 Task: Create a due date automation trigger when advanced on, 2 working days after a card is due add fields without custom field "Resume" set to a number greater or equal to 1 and lower or equal to 10 at 11:00 AM.
Action: Mouse moved to (842, 247)
Screenshot: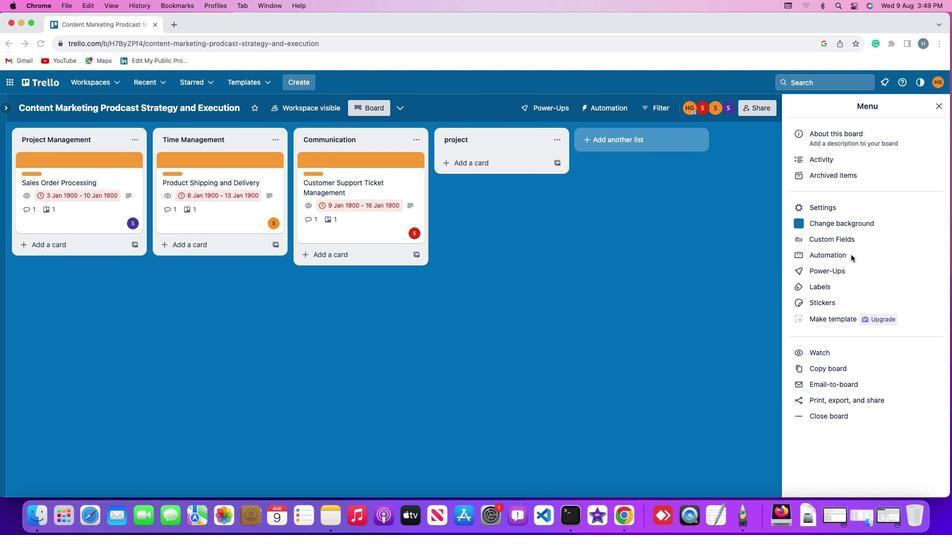 
Action: Mouse pressed left at (842, 247)
Screenshot: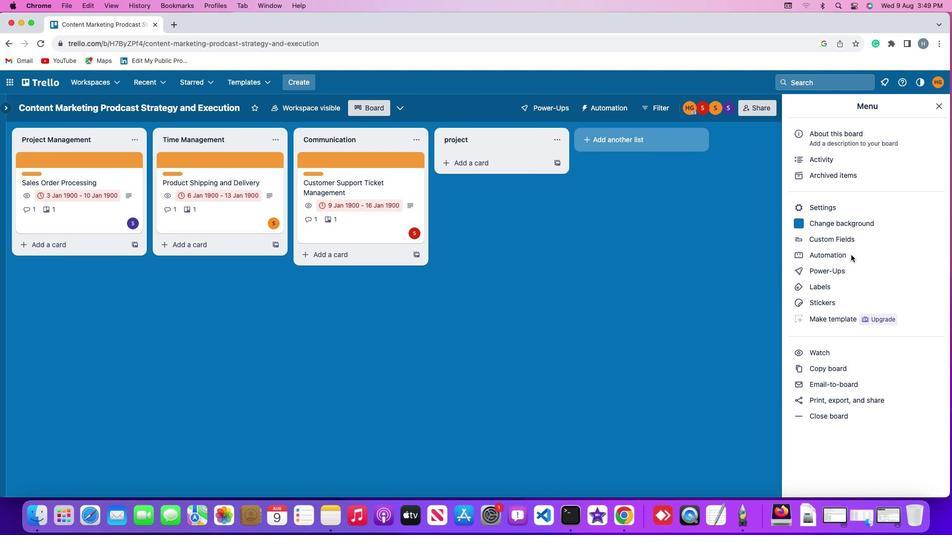 
Action: Mouse pressed left at (842, 247)
Screenshot: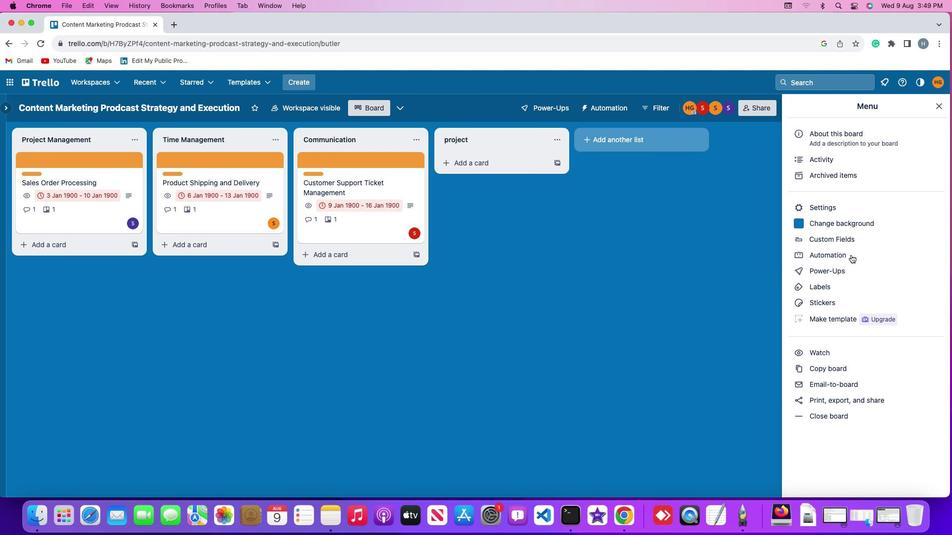 
Action: Mouse moved to (56, 227)
Screenshot: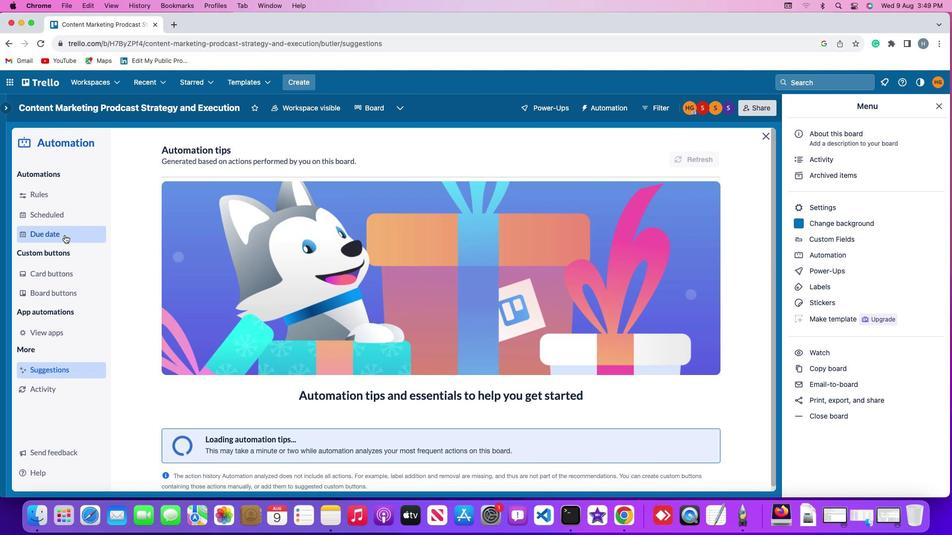 
Action: Mouse pressed left at (56, 227)
Screenshot: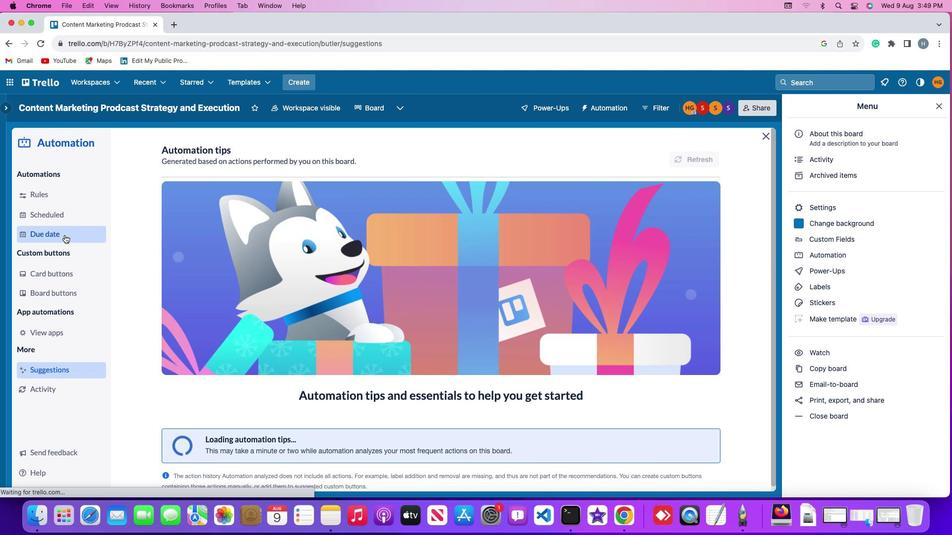 
Action: Mouse moved to (667, 145)
Screenshot: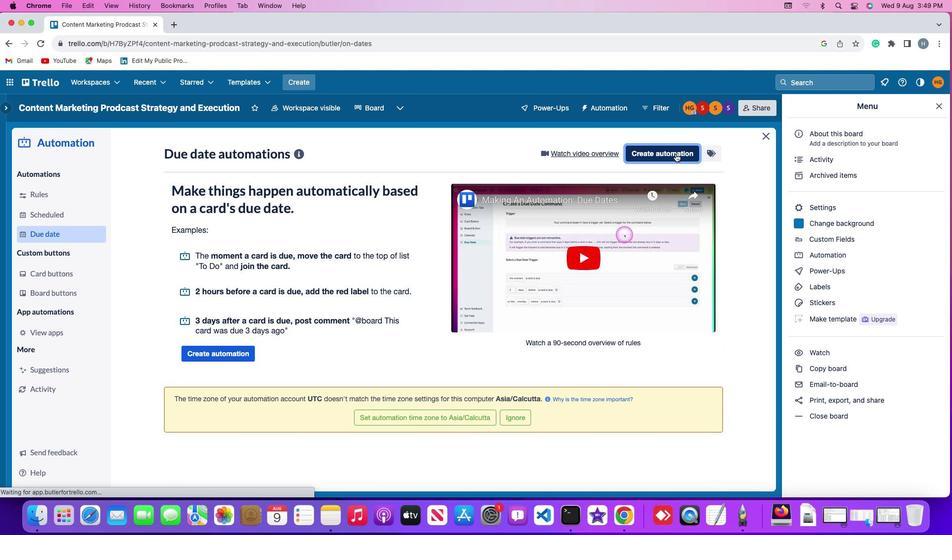 
Action: Mouse pressed left at (667, 145)
Screenshot: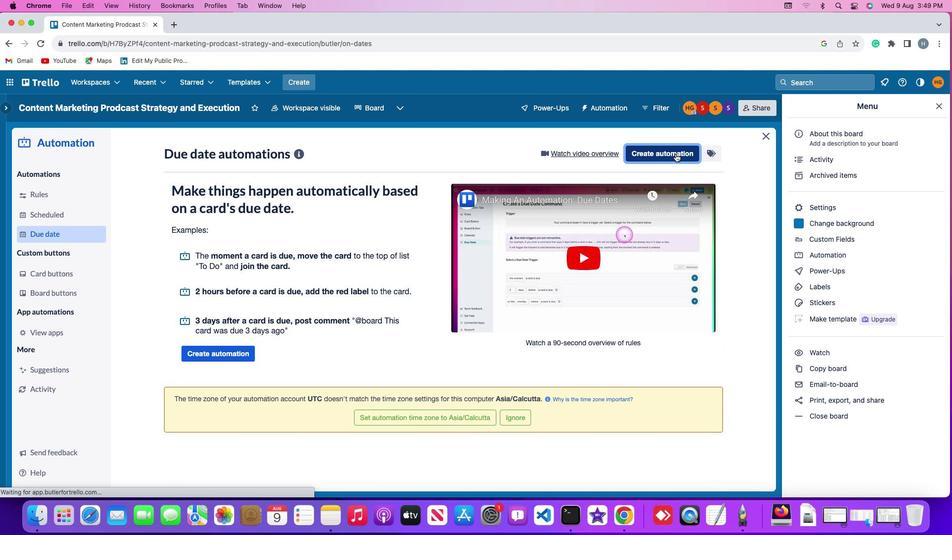 
Action: Mouse moved to (170, 241)
Screenshot: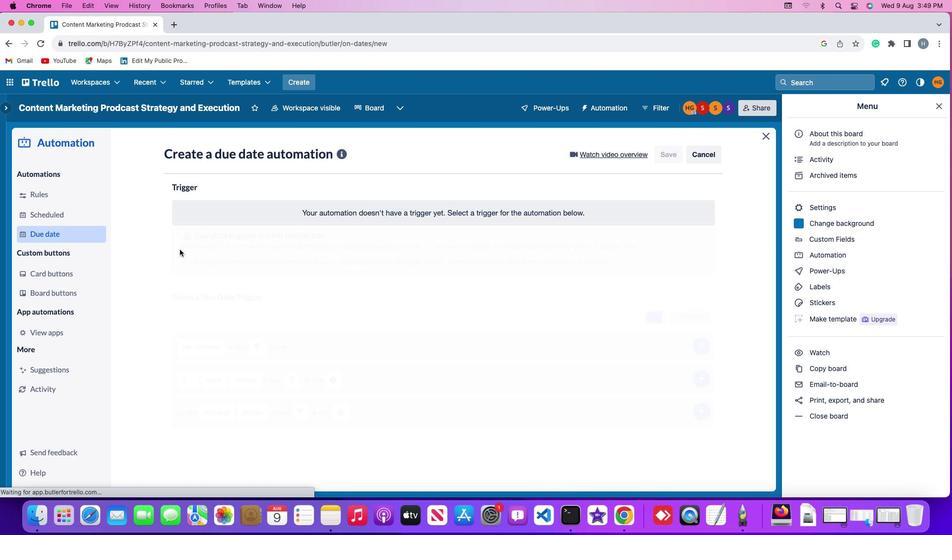 
Action: Mouse pressed left at (170, 241)
Screenshot: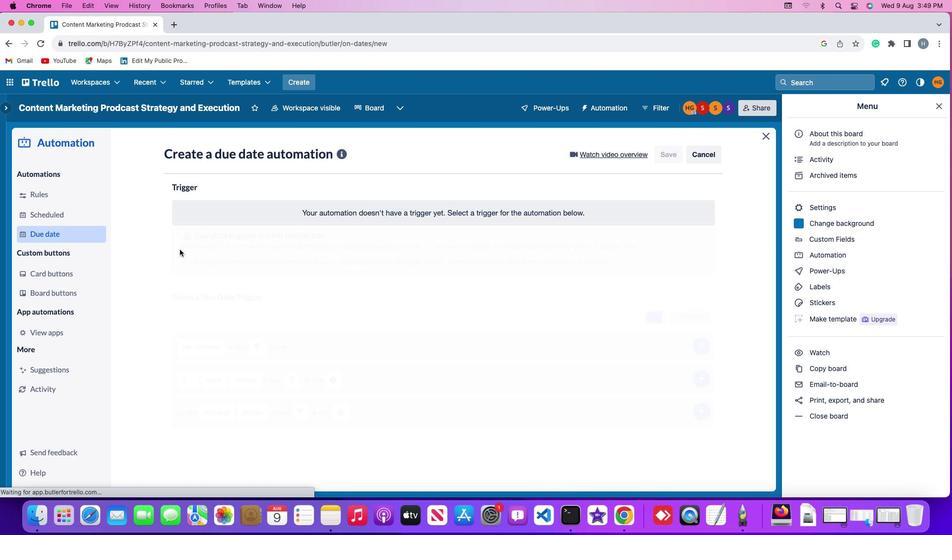 
Action: Mouse moved to (181, 389)
Screenshot: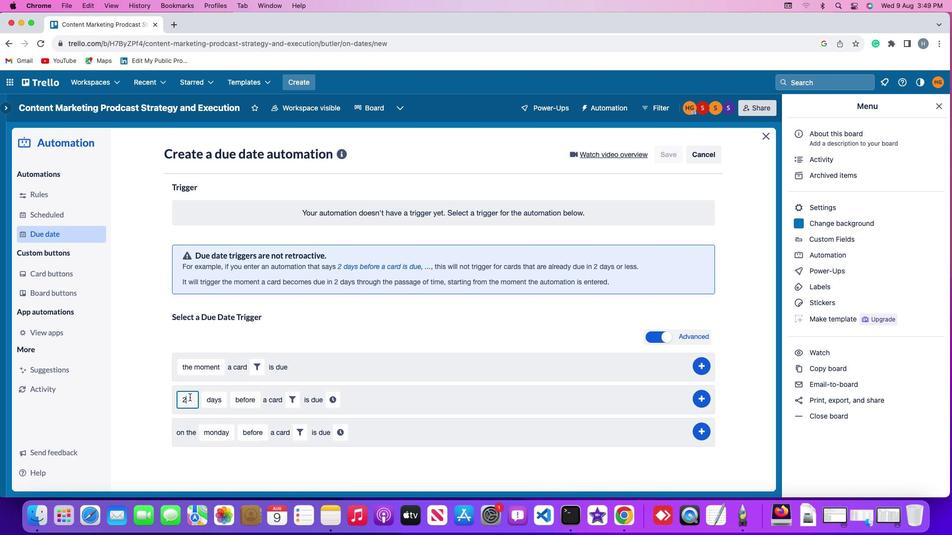 
Action: Mouse pressed left at (181, 389)
Screenshot: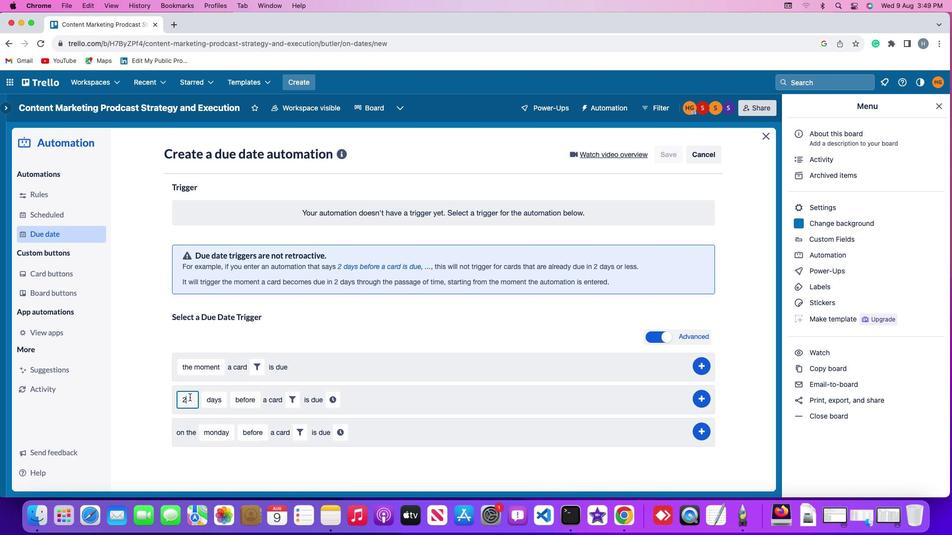 
Action: Key pressed Key.backspace
Screenshot: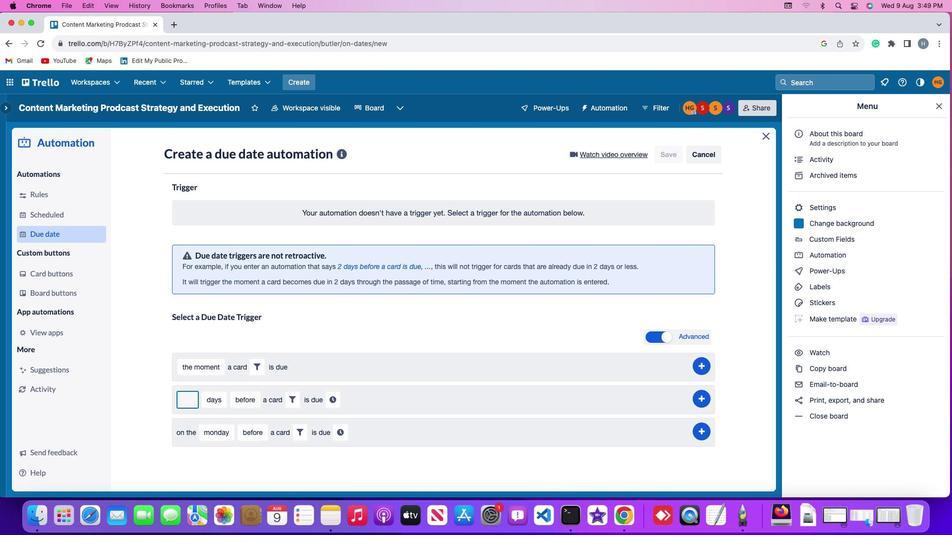 
Action: Mouse moved to (181, 389)
Screenshot: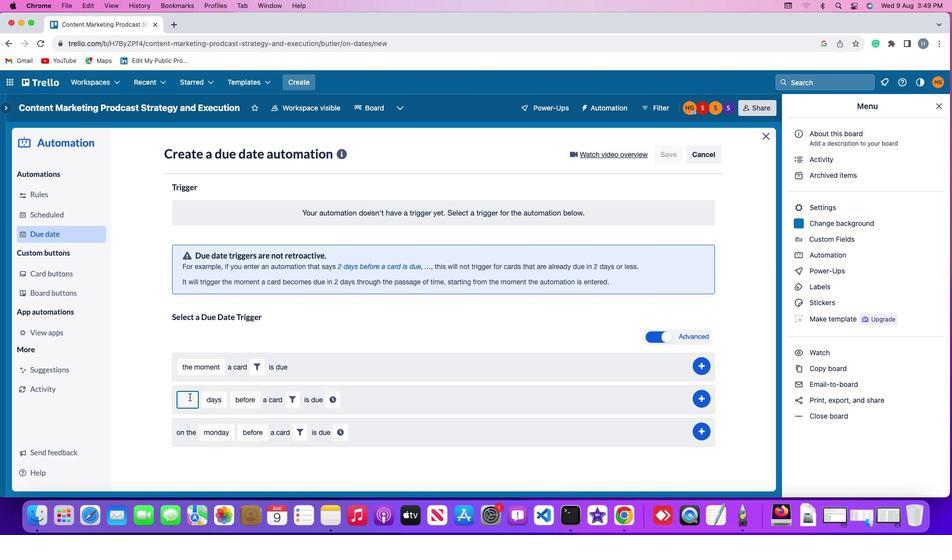 
Action: Key pressed '2'
Screenshot: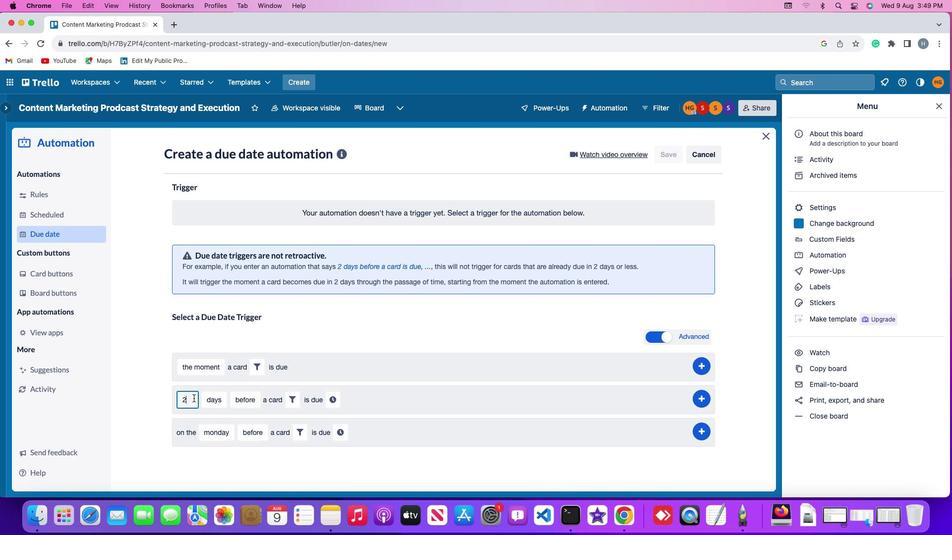 
Action: Mouse moved to (208, 390)
Screenshot: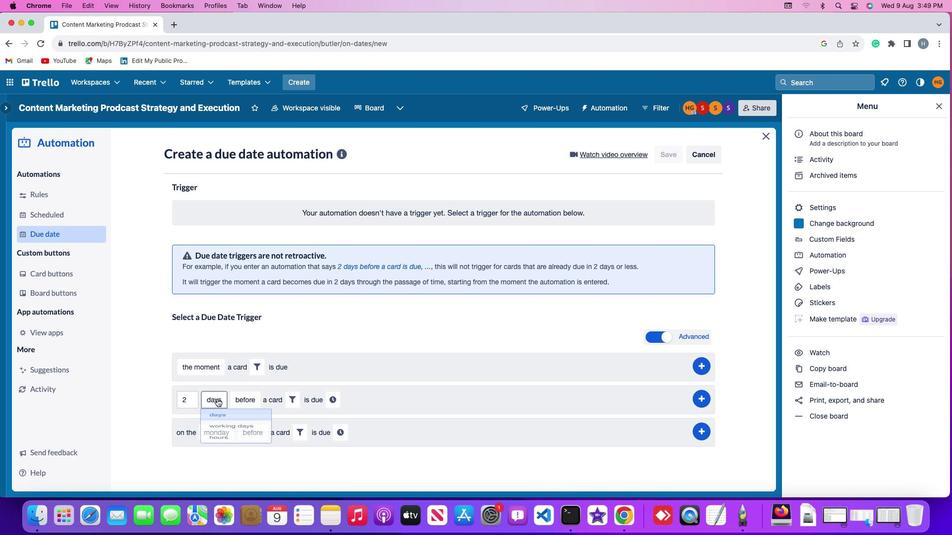 
Action: Mouse pressed left at (208, 390)
Screenshot: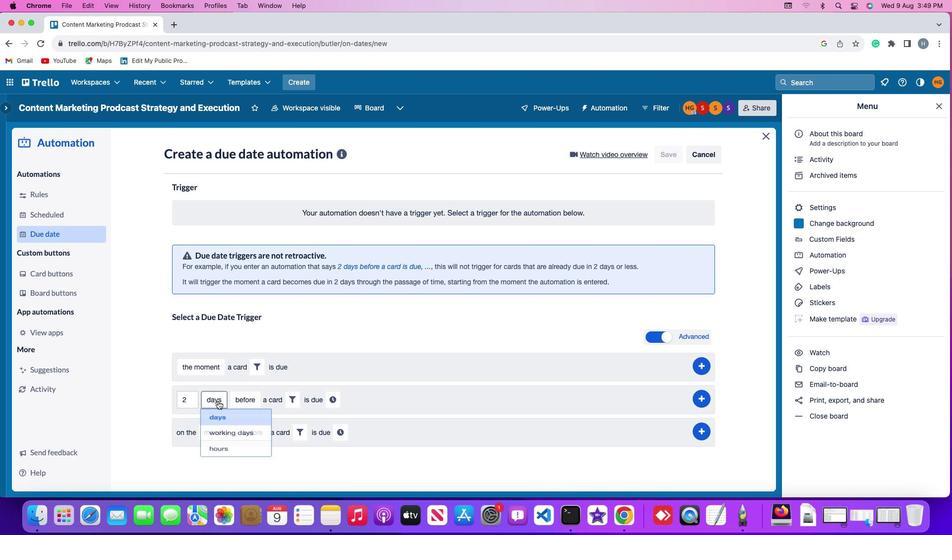
Action: Mouse moved to (220, 427)
Screenshot: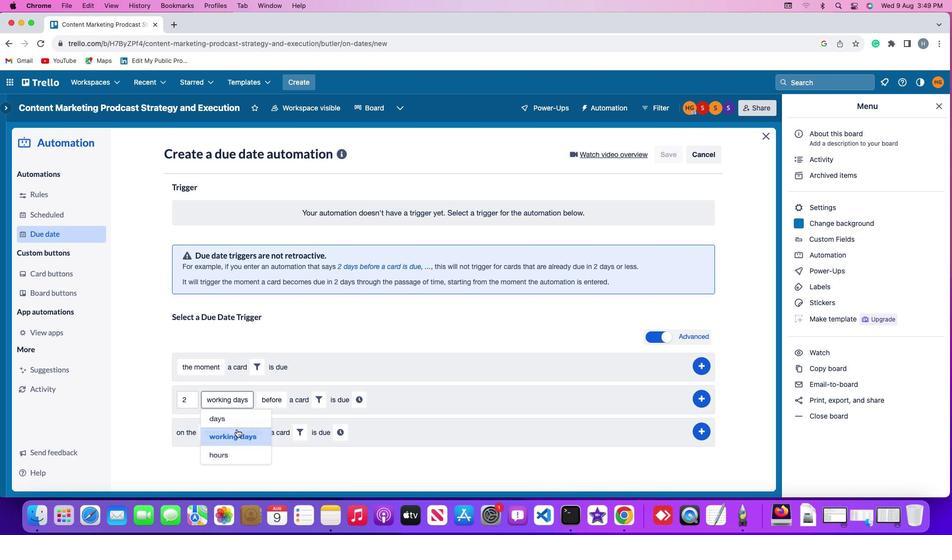 
Action: Mouse pressed left at (220, 427)
Screenshot: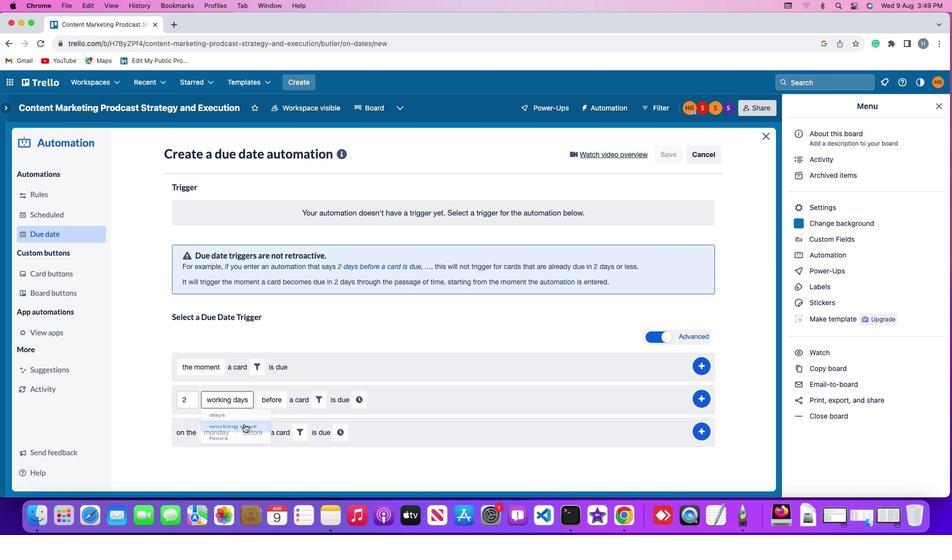 
Action: Mouse moved to (264, 393)
Screenshot: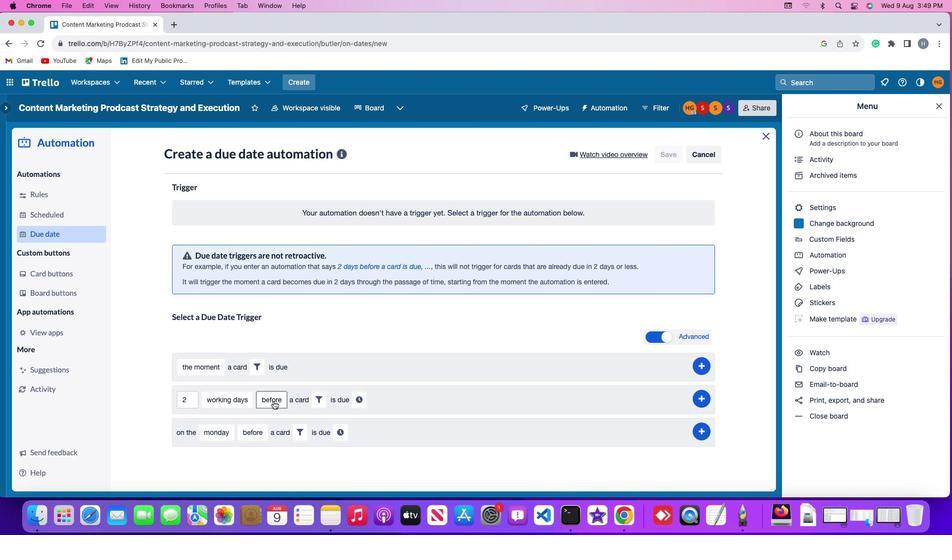 
Action: Mouse pressed left at (264, 393)
Screenshot: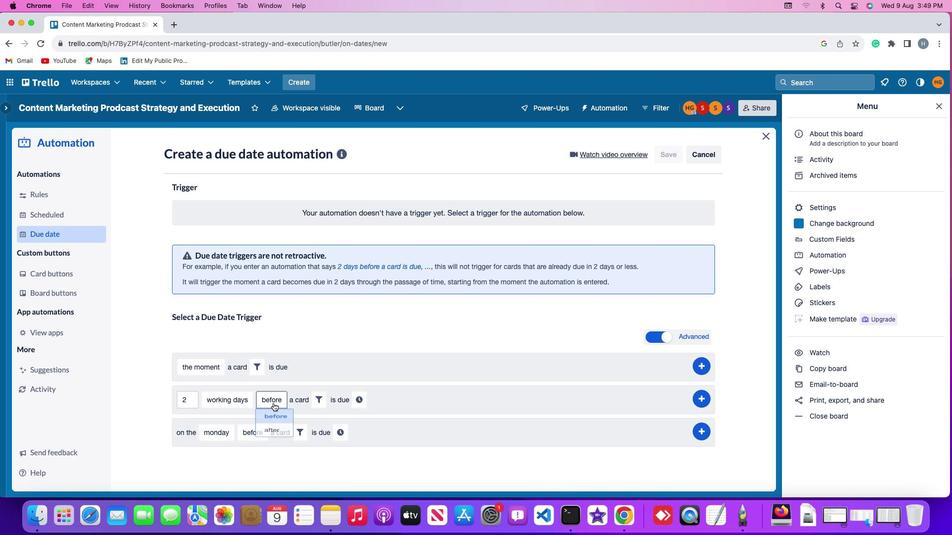 
Action: Mouse moved to (268, 429)
Screenshot: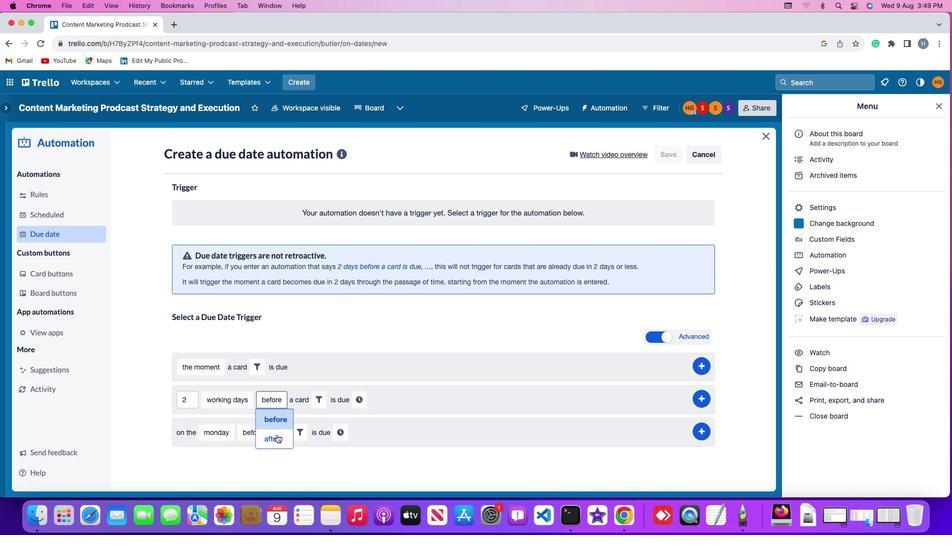 
Action: Mouse pressed left at (268, 429)
Screenshot: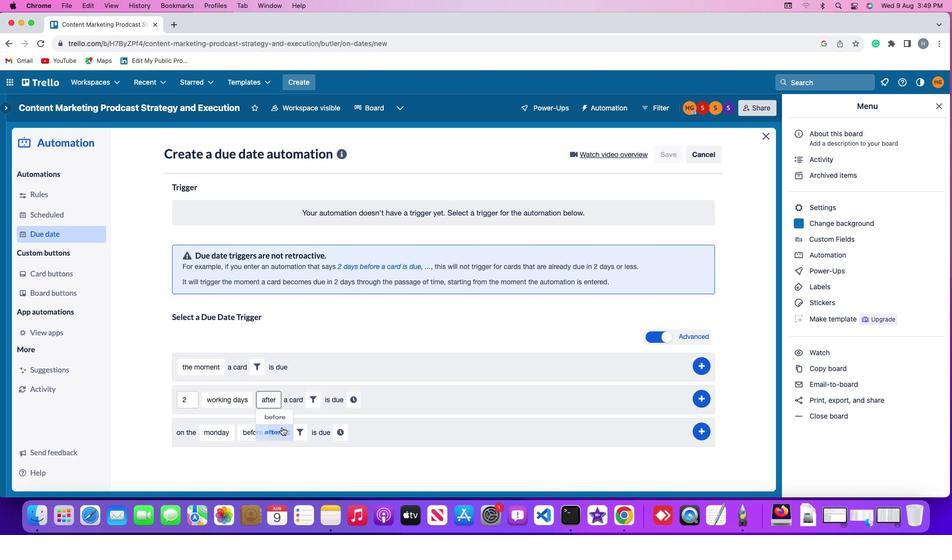 
Action: Mouse moved to (300, 395)
Screenshot: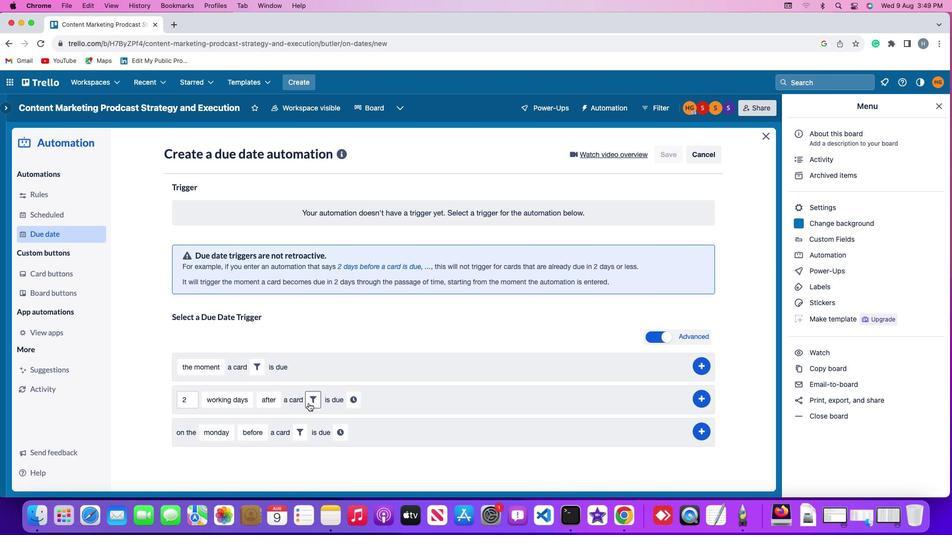 
Action: Mouse pressed left at (300, 395)
Screenshot: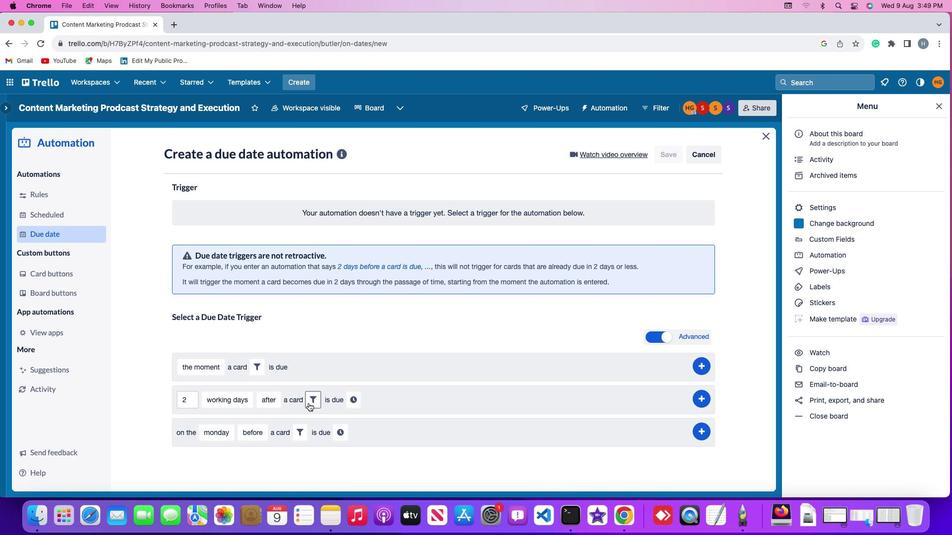 
Action: Mouse moved to (467, 422)
Screenshot: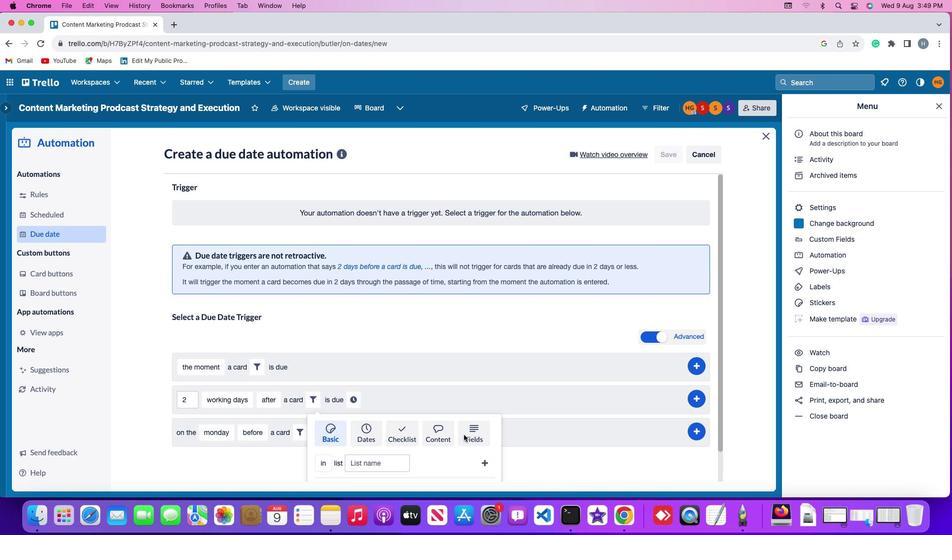 
Action: Mouse pressed left at (467, 422)
Screenshot: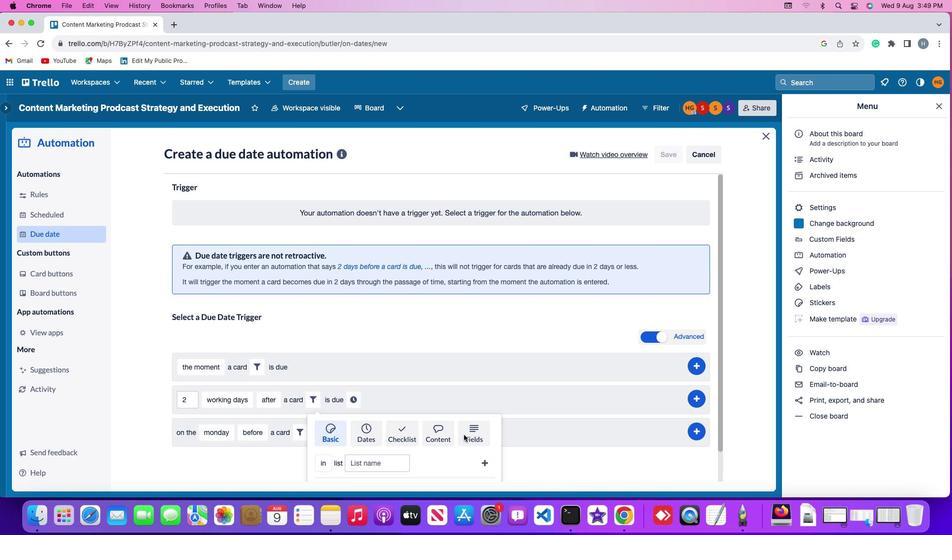 
Action: Mouse moved to (260, 446)
Screenshot: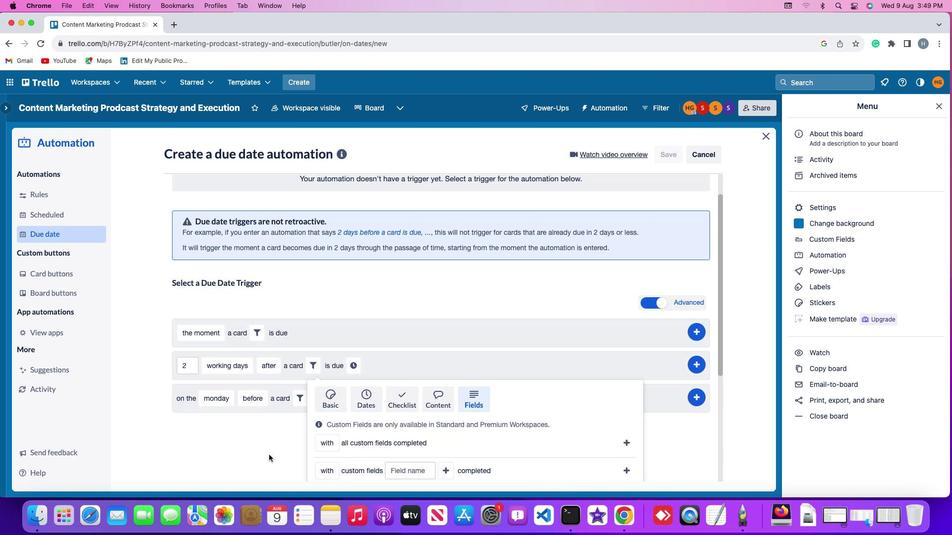 
Action: Mouse scrolled (260, 446) with delta (-7, -8)
Screenshot: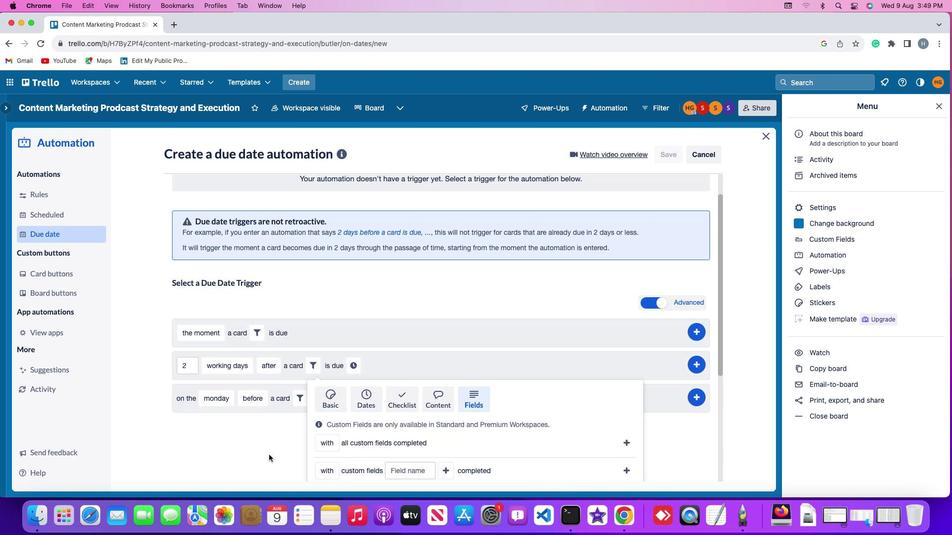 
Action: Mouse scrolled (260, 446) with delta (-7, -8)
Screenshot: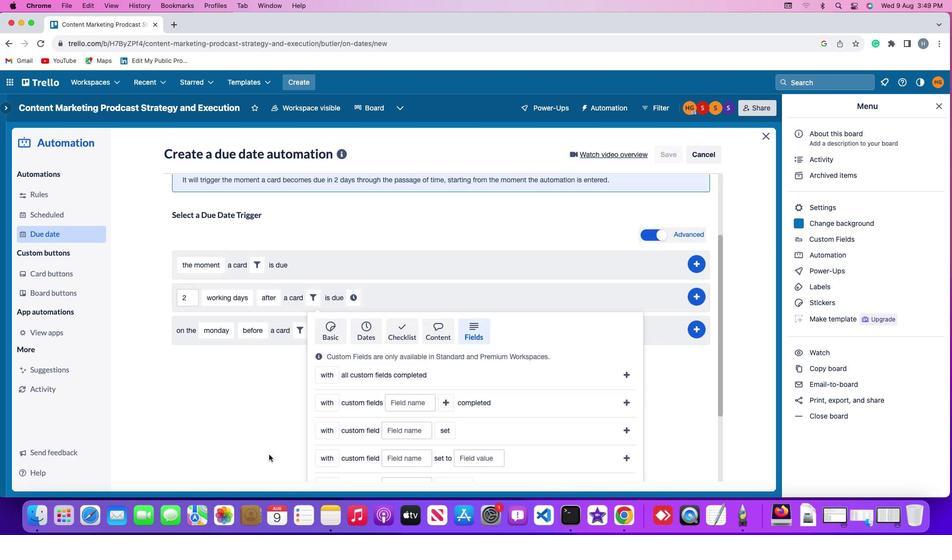 
Action: Mouse moved to (260, 446)
Screenshot: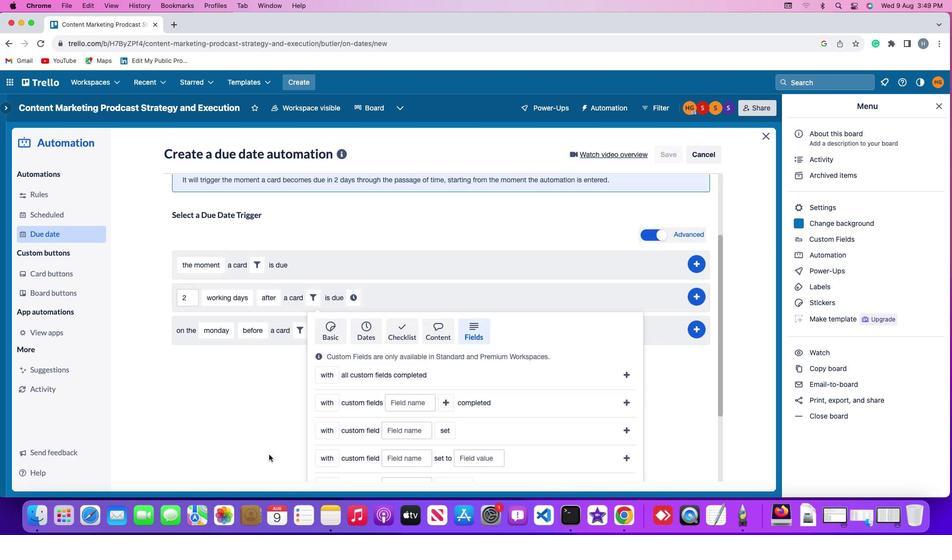 
Action: Mouse scrolled (260, 446) with delta (-7, -9)
Screenshot: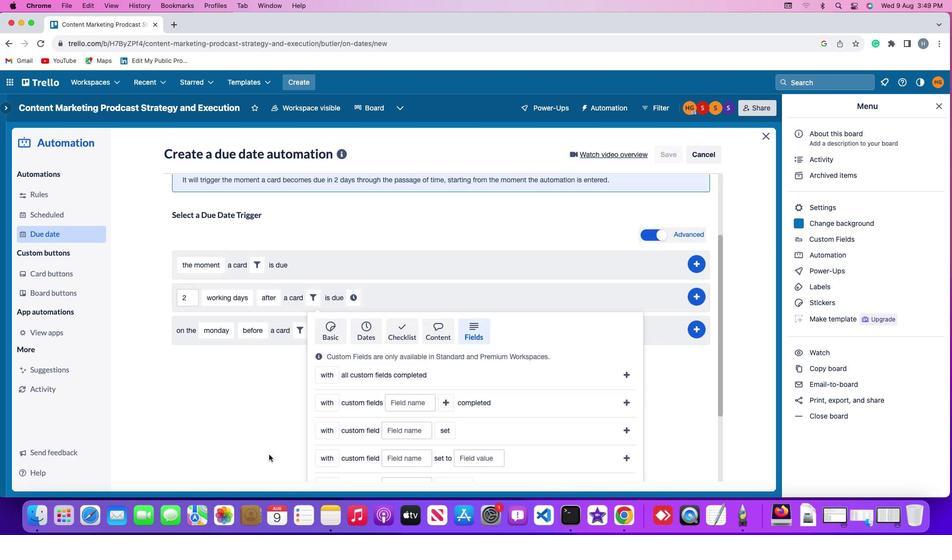 
Action: Mouse scrolled (260, 446) with delta (-7, -10)
Screenshot: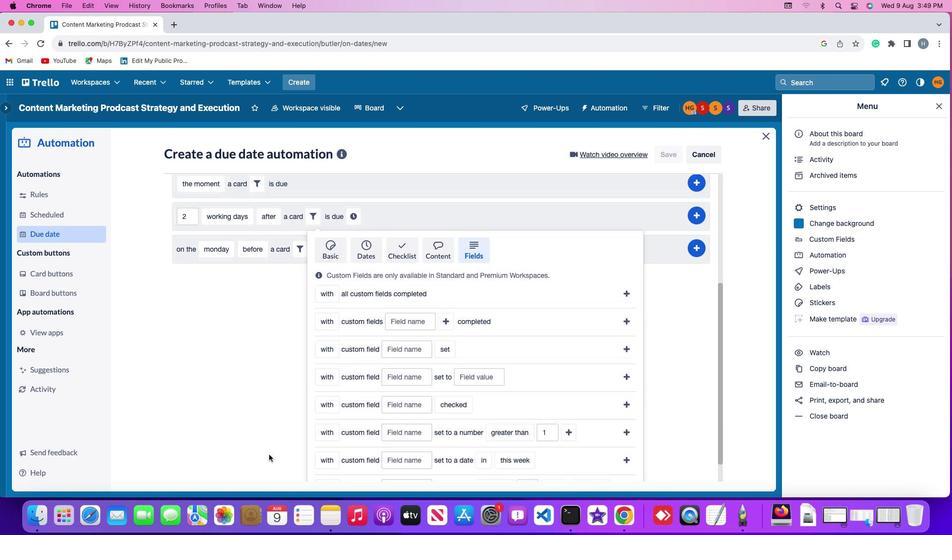 
Action: Mouse scrolled (260, 446) with delta (-7, -8)
Screenshot: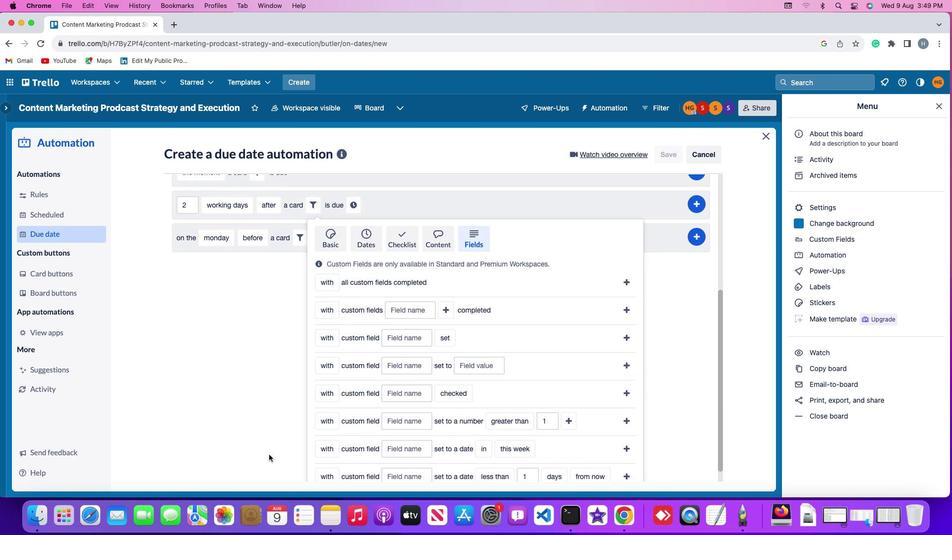 
Action: Mouse scrolled (260, 446) with delta (-7, -8)
Screenshot: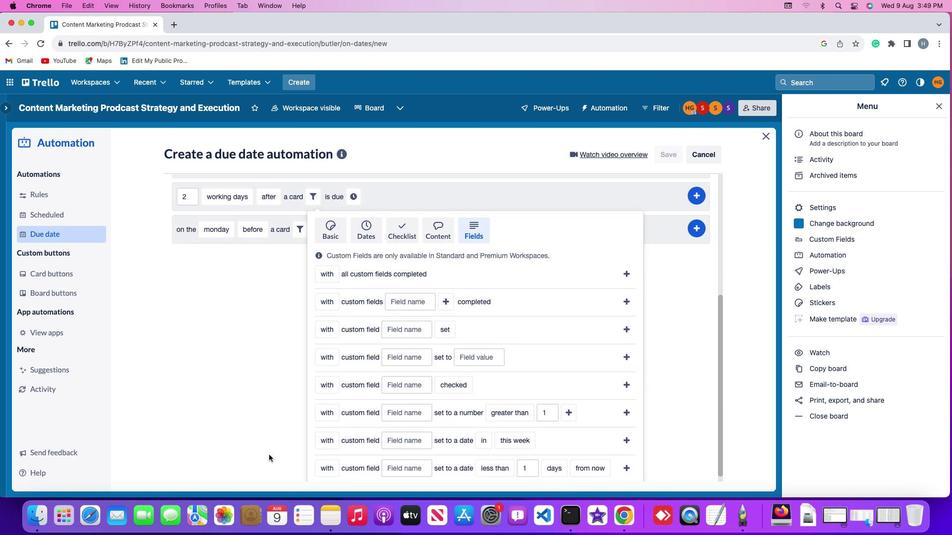 
Action: Mouse scrolled (260, 446) with delta (-7, -9)
Screenshot: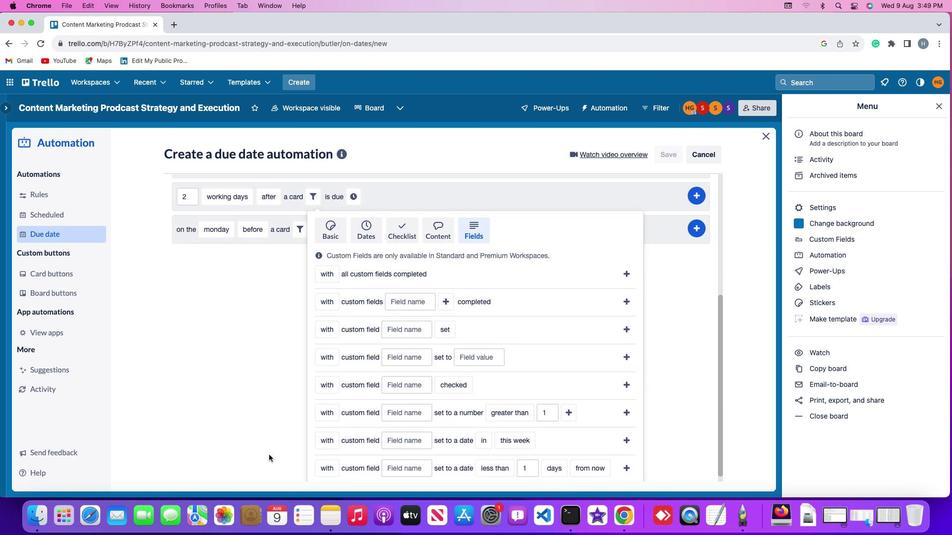 
Action: Mouse scrolled (260, 446) with delta (-7, -9)
Screenshot: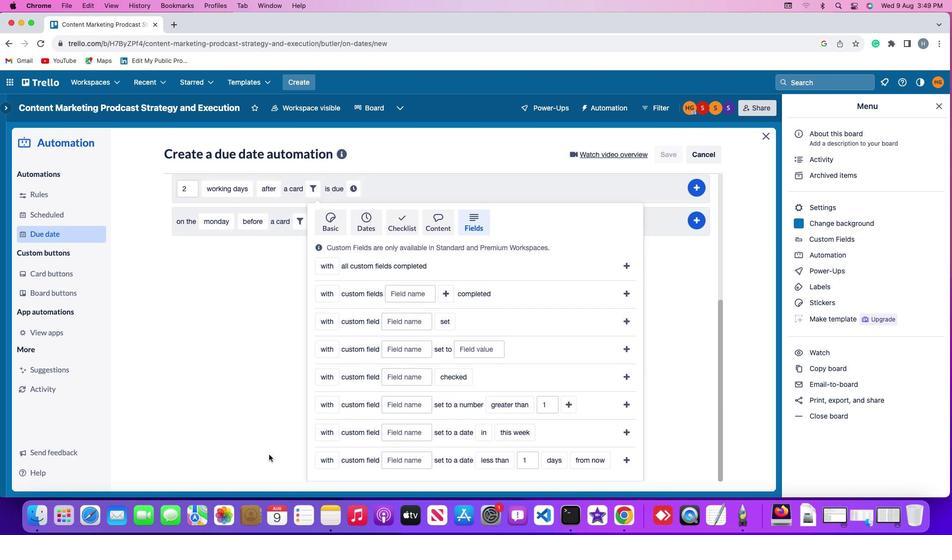 
Action: Mouse moved to (308, 400)
Screenshot: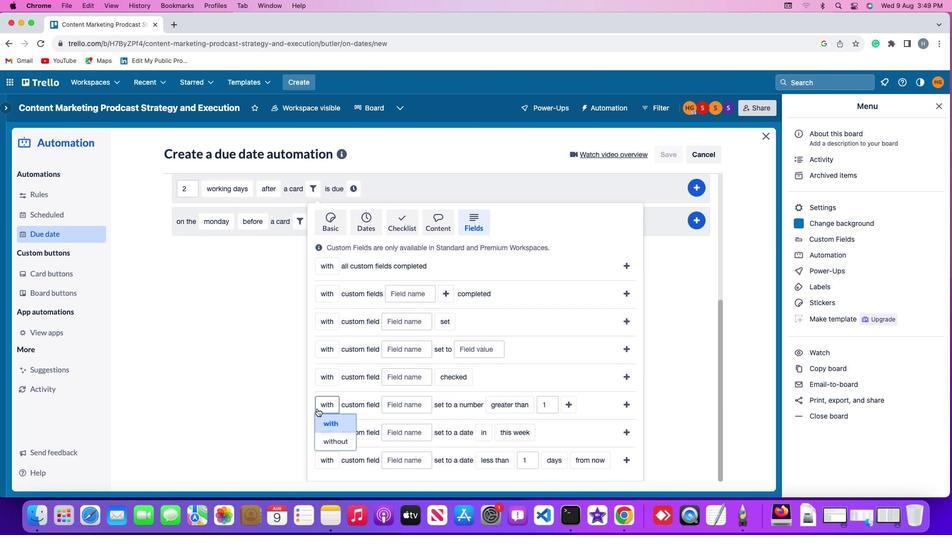 
Action: Mouse pressed left at (308, 400)
Screenshot: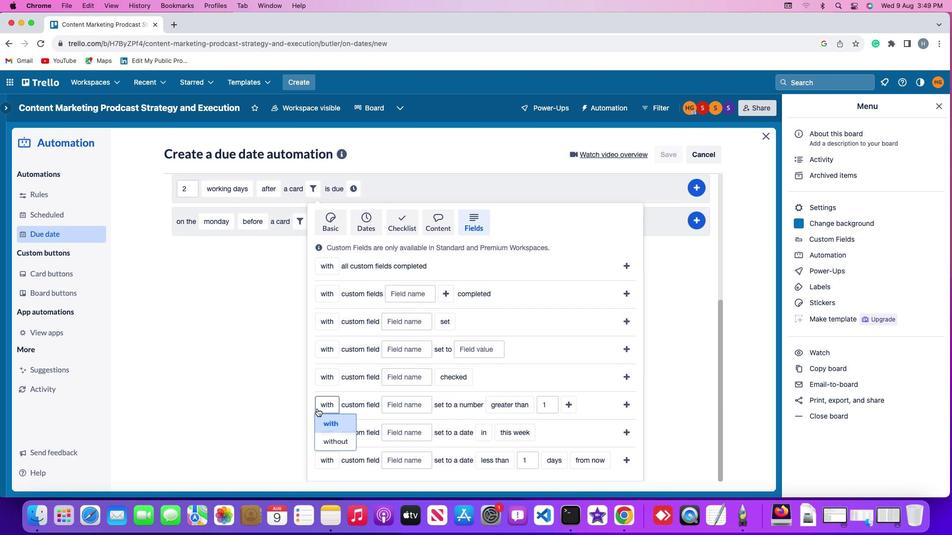 
Action: Mouse moved to (319, 434)
Screenshot: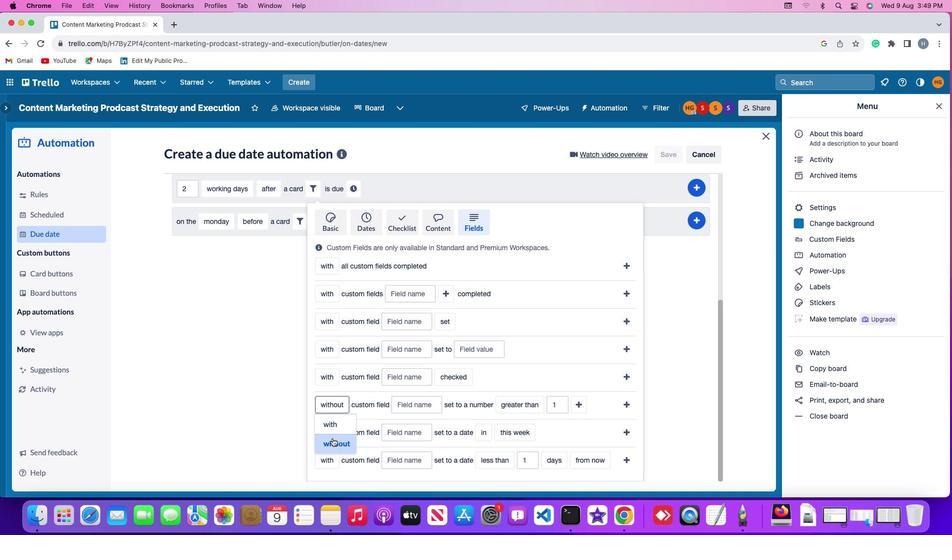 
Action: Mouse pressed left at (319, 434)
Screenshot: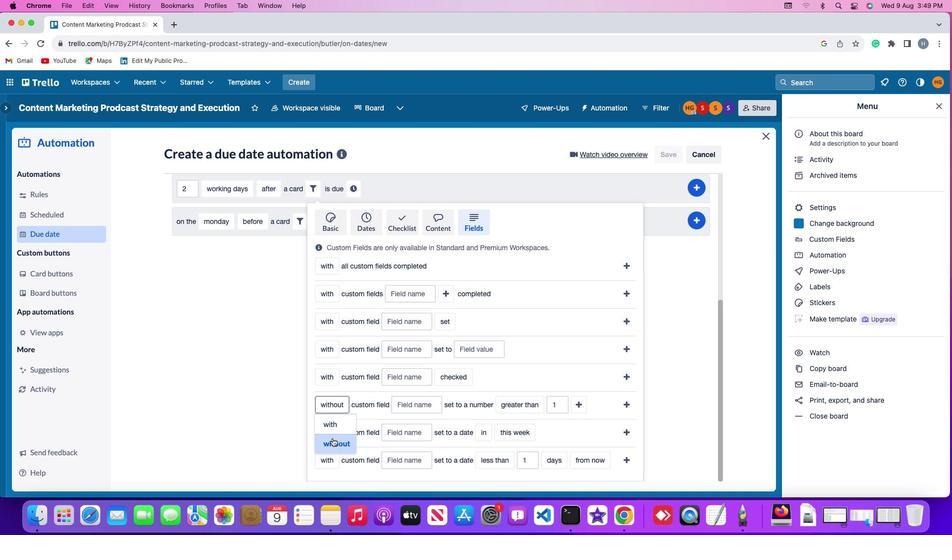 
Action: Mouse moved to (400, 400)
Screenshot: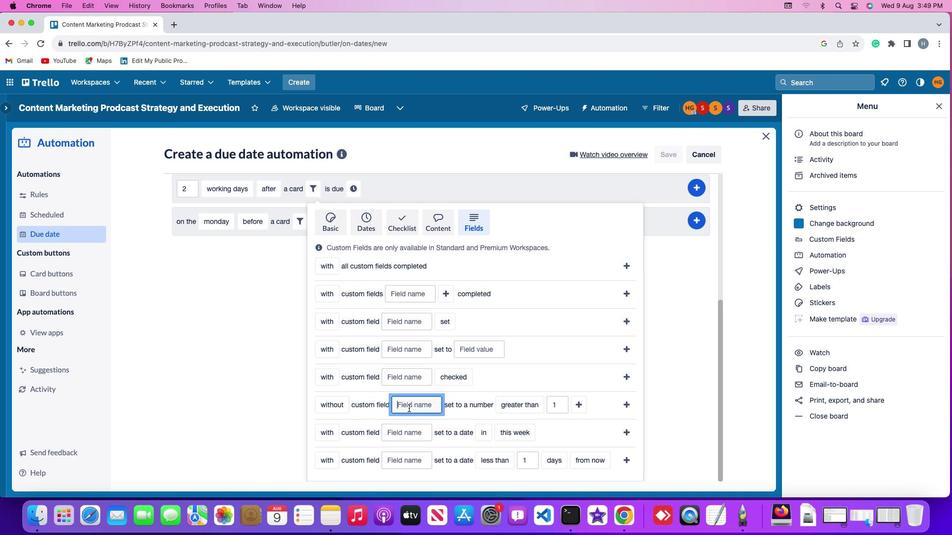 
Action: Mouse pressed left at (400, 400)
Screenshot: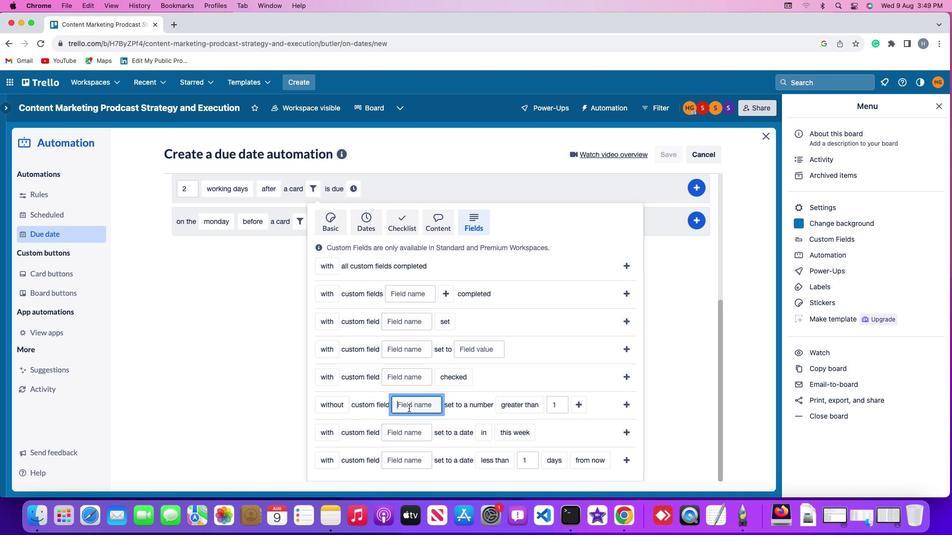 
Action: Mouse moved to (400, 399)
Screenshot: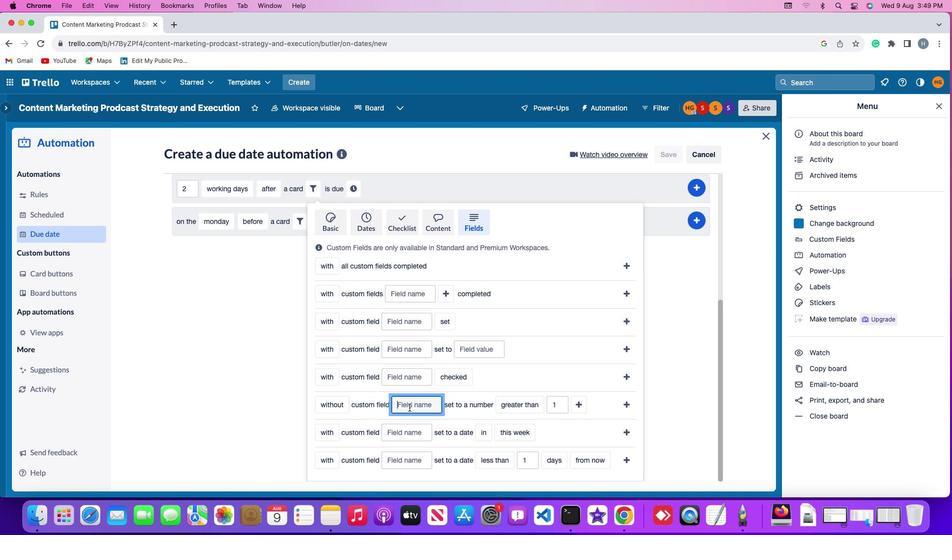 
Action: Key pressed Key.shift'R''e''s''u''m''e'
Screenshot: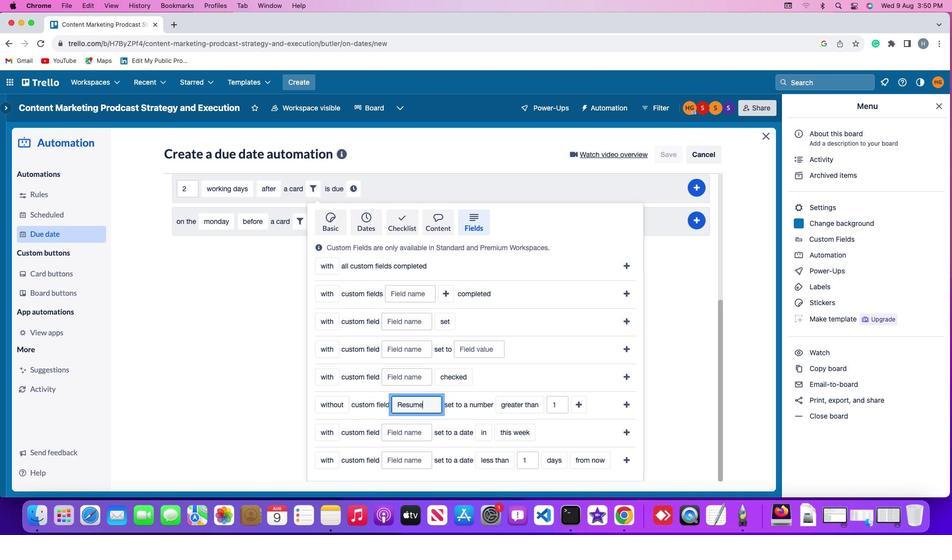 
Action: Mouse moved to (510, 396)
Screenshot: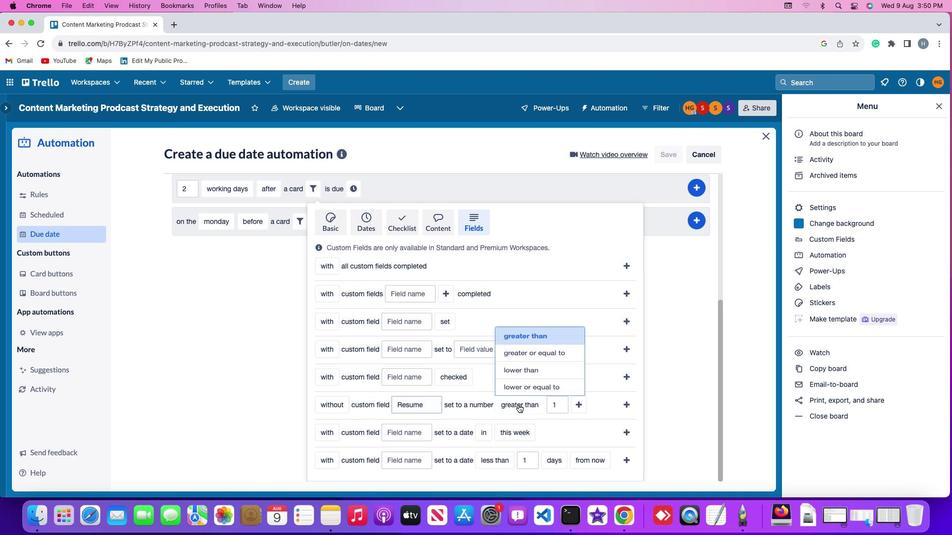 
Action: Mouse pressed left at (510, 396)
Screenshot: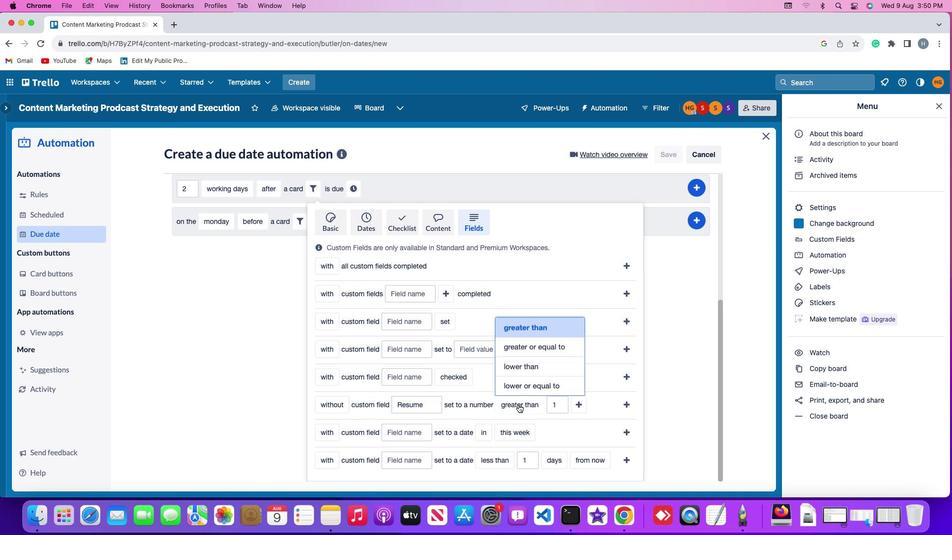 
Action: Mouse moved to (522, 338)
Screenshot: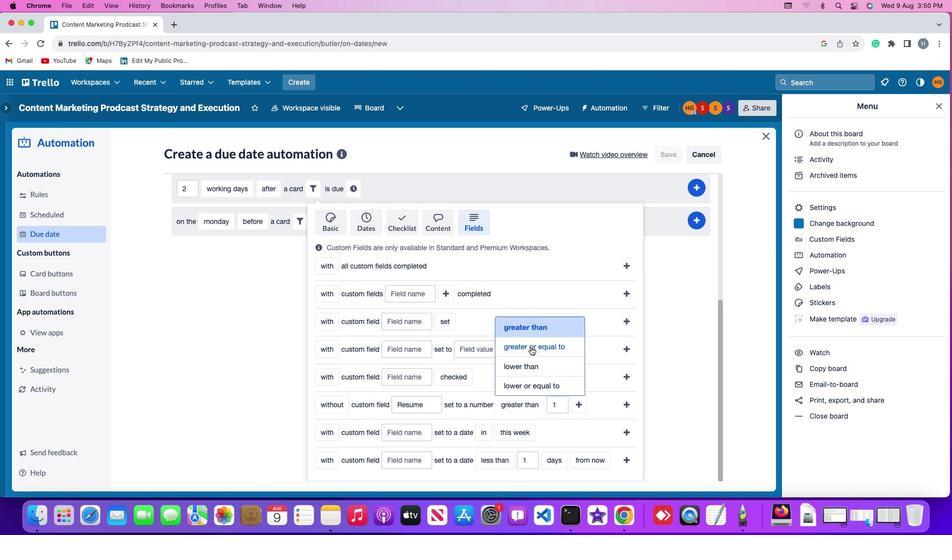 
Action: Mouse pressed left at (522, 338)
Screenshot: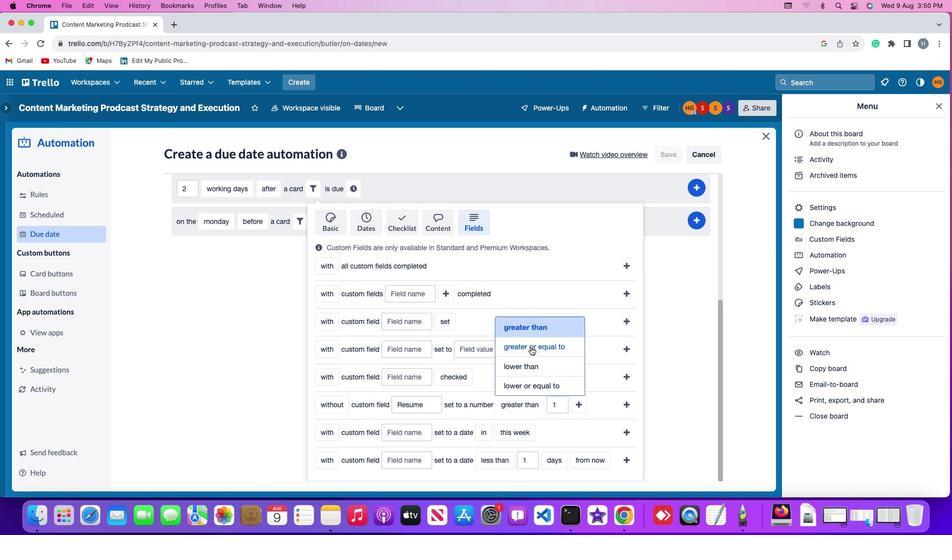 
Action: Mouse moved to (569, 397)
Screenshot: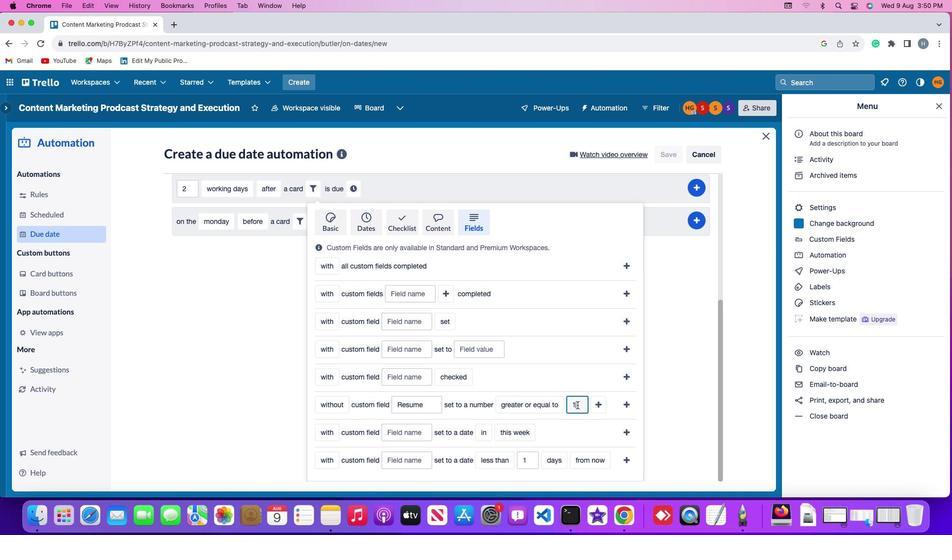 
Action: Mouse pressed left at (569, 397)
Screenshot: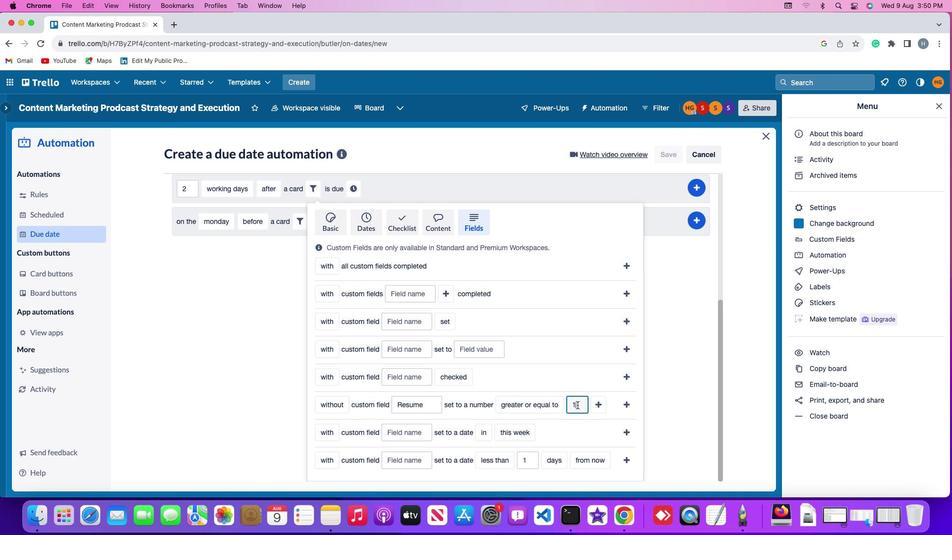 
Action: Key pressed Key.backspace
Screenshot: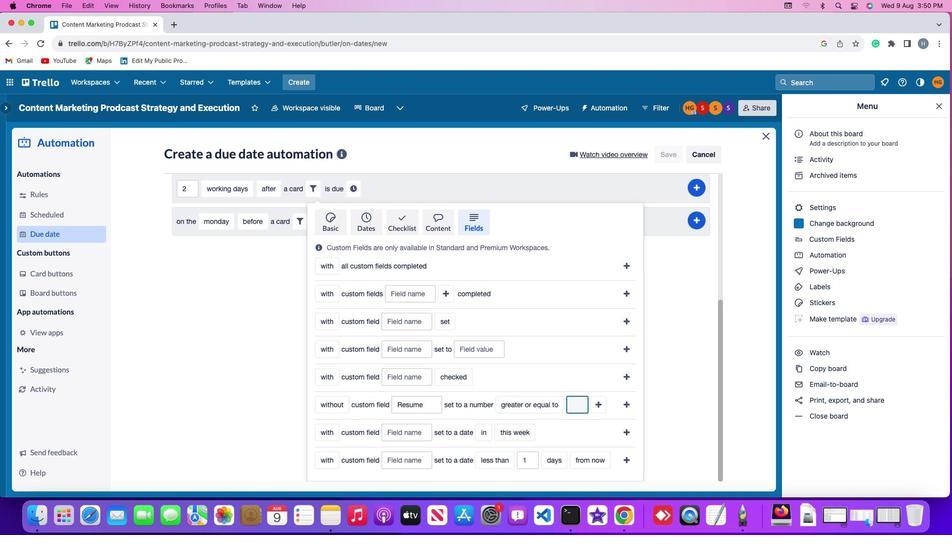 
Action: Mouse moved to (569, 397)
Screenshot: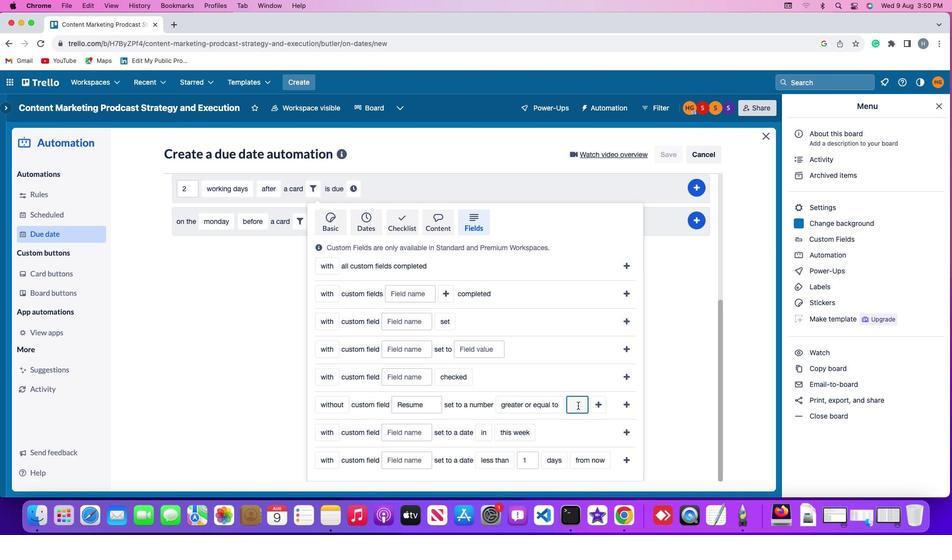 
Action: Key pressed '1'
Screenshot: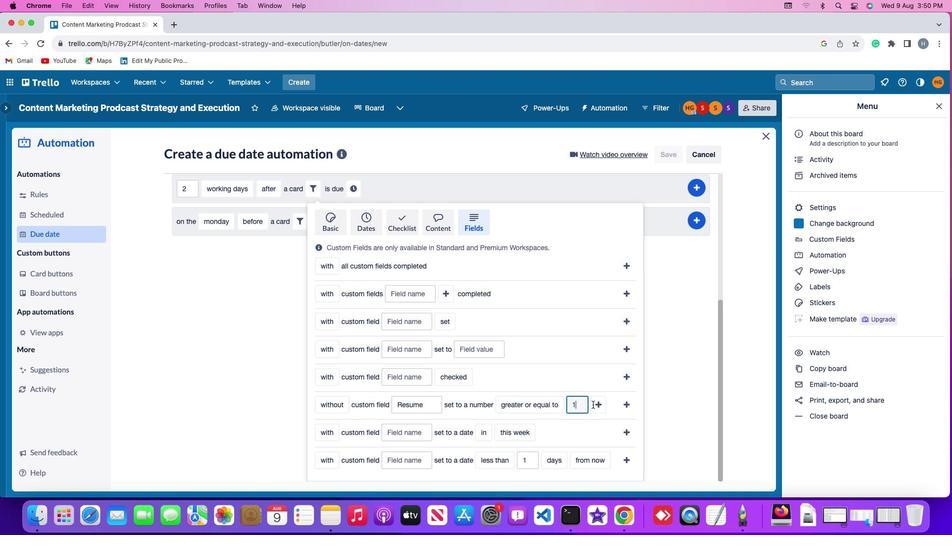 
Action: Mouse moved to (591, 396)
Screenshot: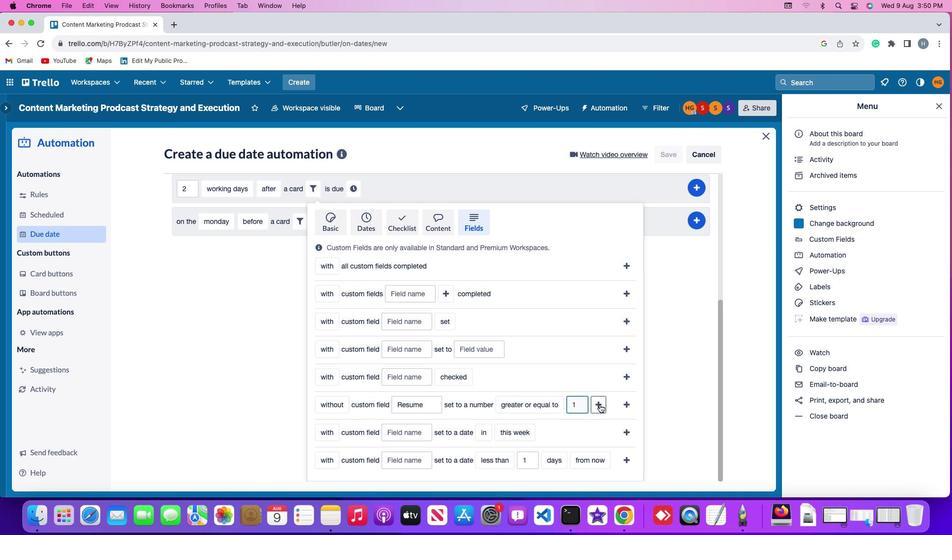 
Action: Mouse pressed left at (591, 396)
Screenshot: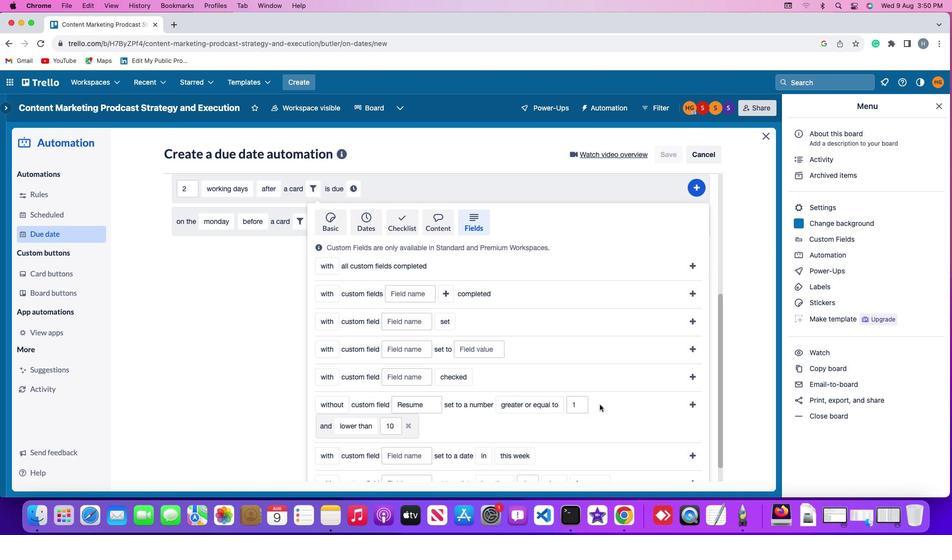 
Action: Mouse moved to (351, 415)
Screenshot: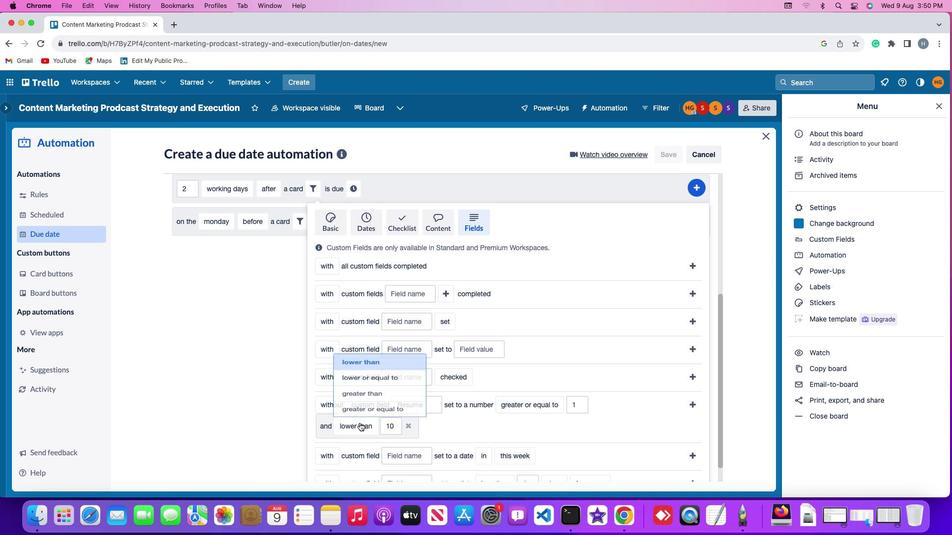 
Action: Mouse pressed left at (351, 415)
Screenshot: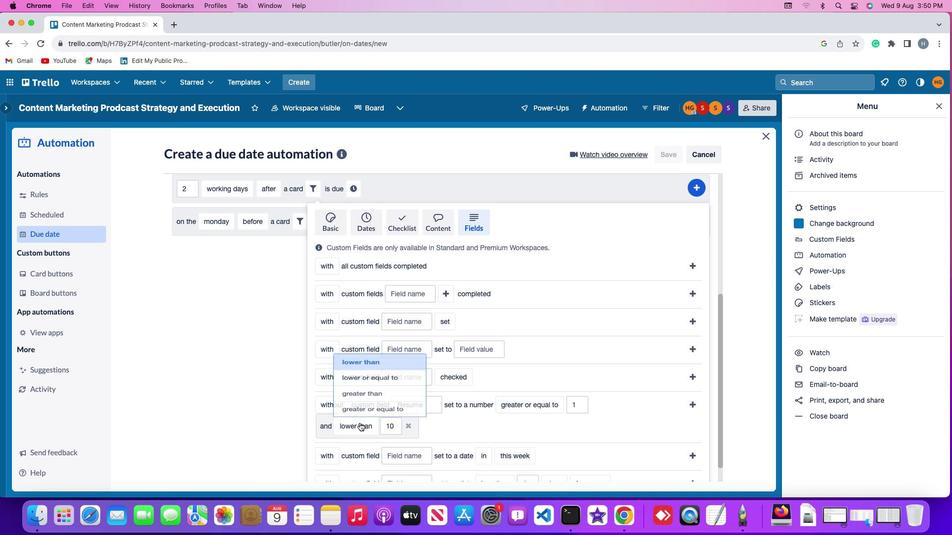 
Action: Mouse moved to (366, 360)
Screenshot: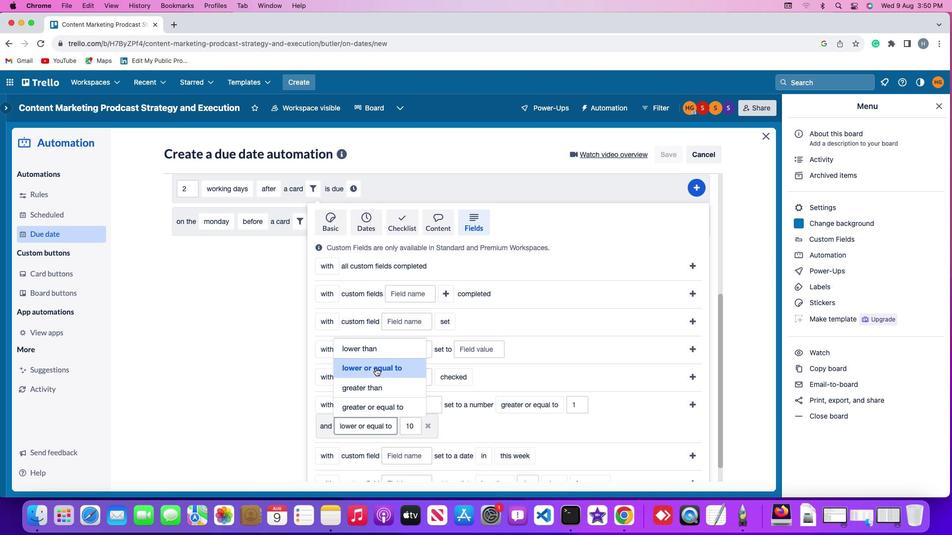
Action: Mouse pressed left at (366, 360)
Screenshot: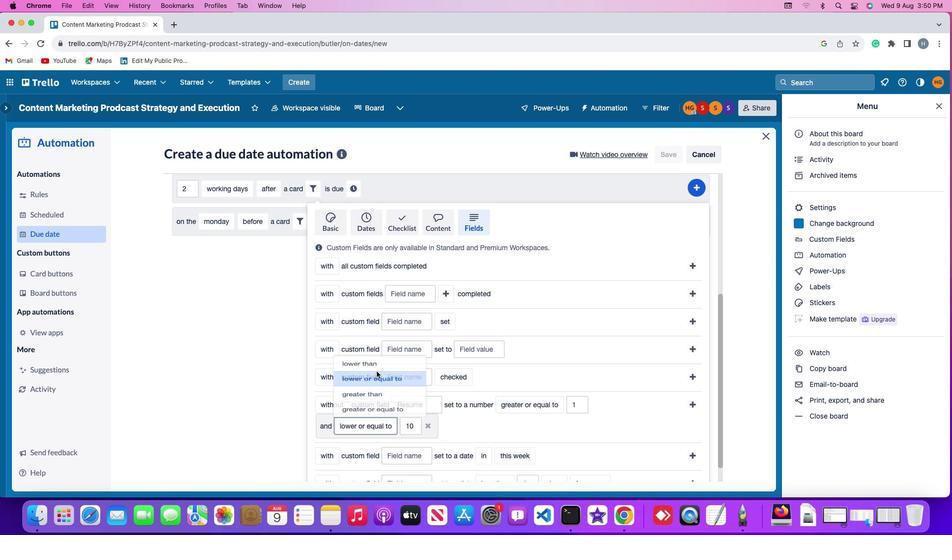 
Action: Mouse moved to (410, 419)
Screenshot: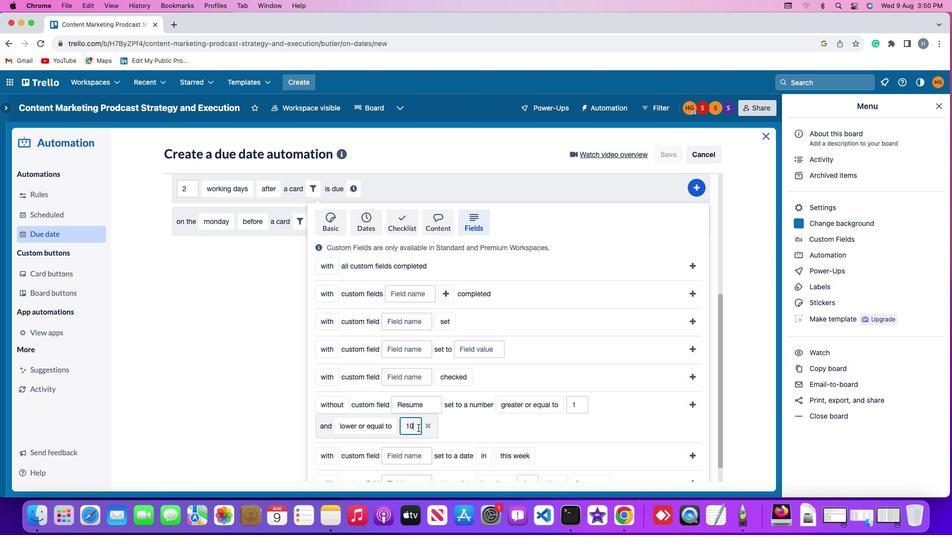 
Action: Mouse pressed left at (410, 419)
Screenshot: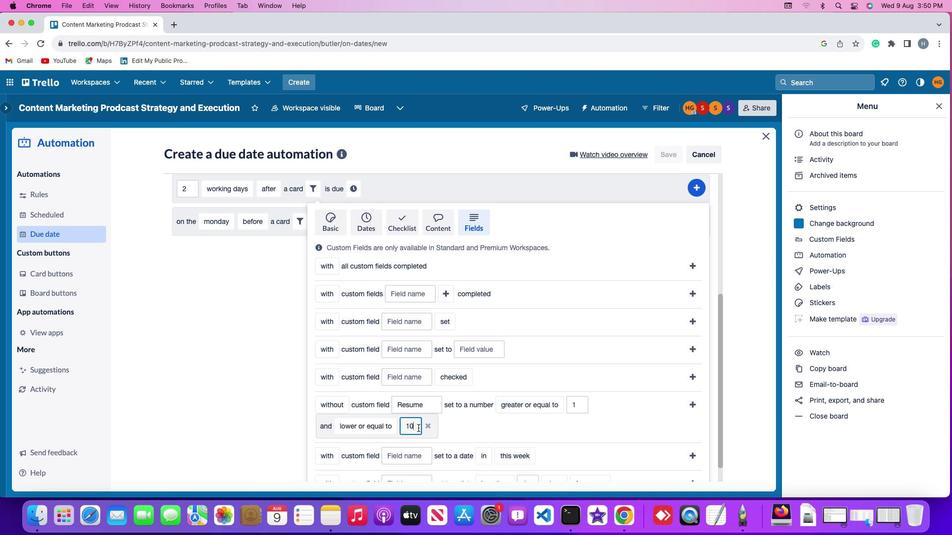 
Action: Mouse moved to (410, 419)
Screenshot: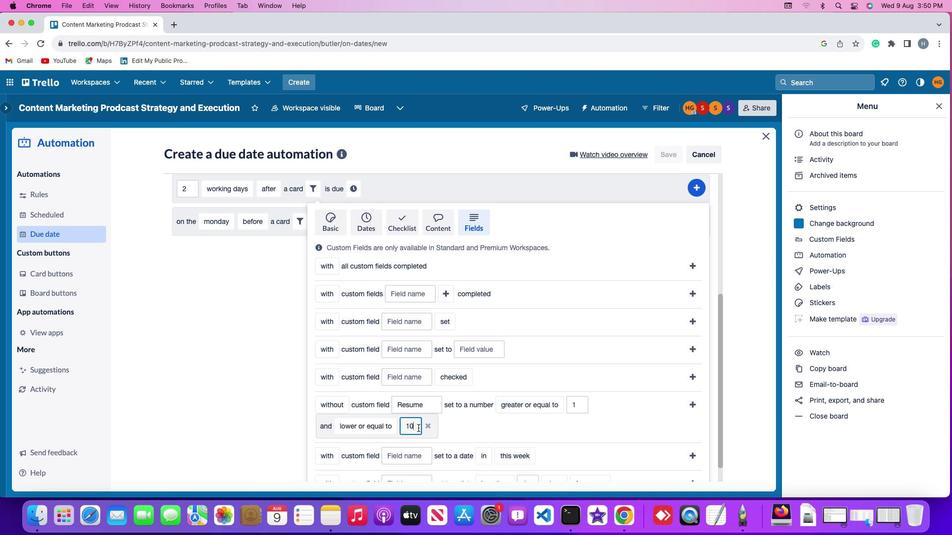 
Action: Key pressed Key.backspaceKey.backspace
Screenshot: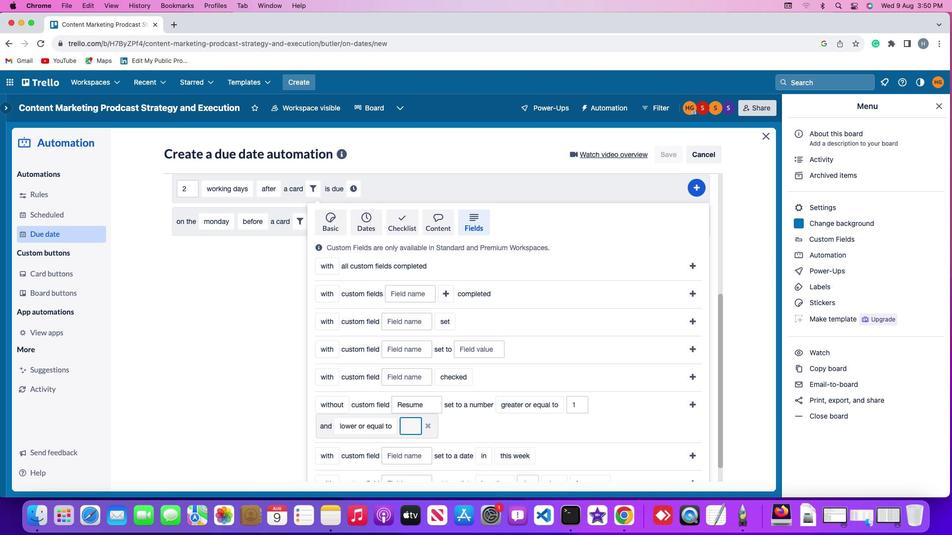 
Action: Mouse moved to (409, 419)
Screenshot: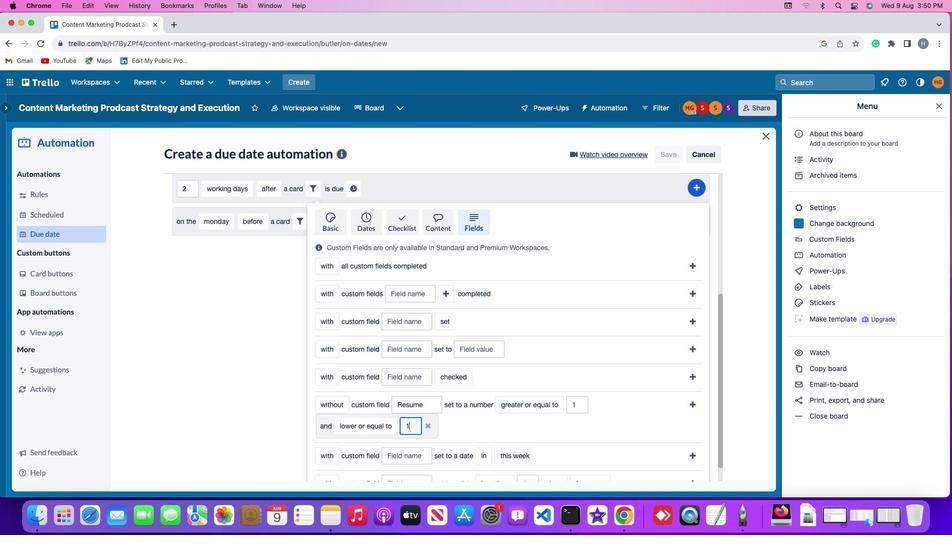 
Action: Key pressed '1''0'
Screenshot: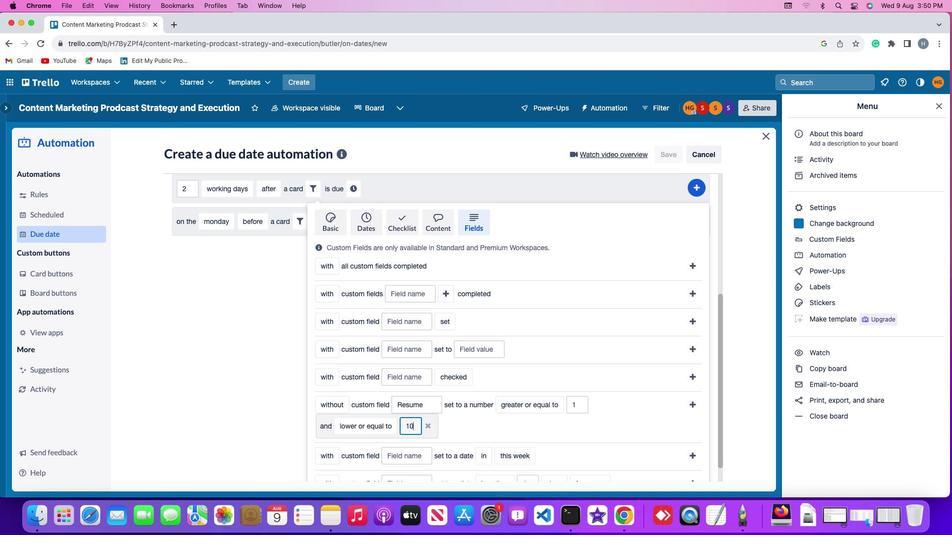 
Action: Mouse moved to (685, 394)
Screenshot: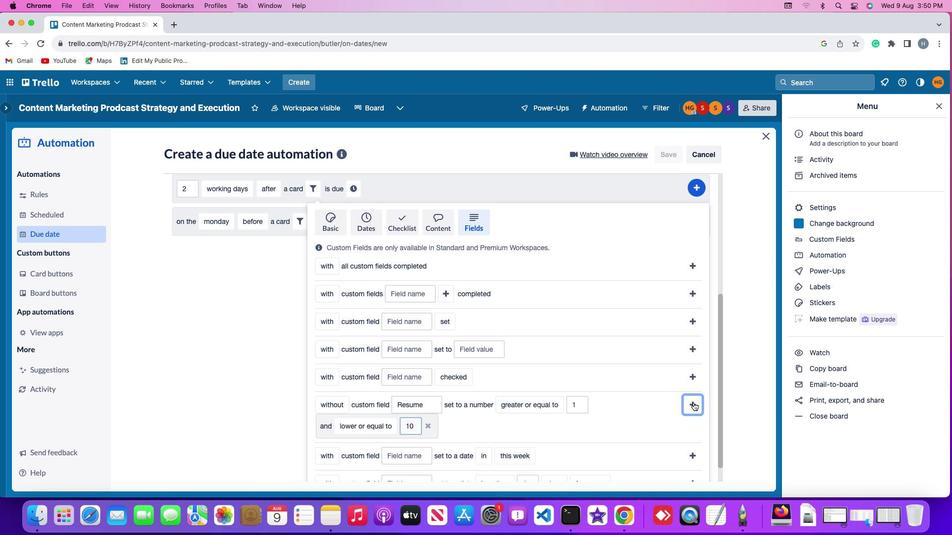 
Action: Mouse pressed left at (685, 394)
Screenshot: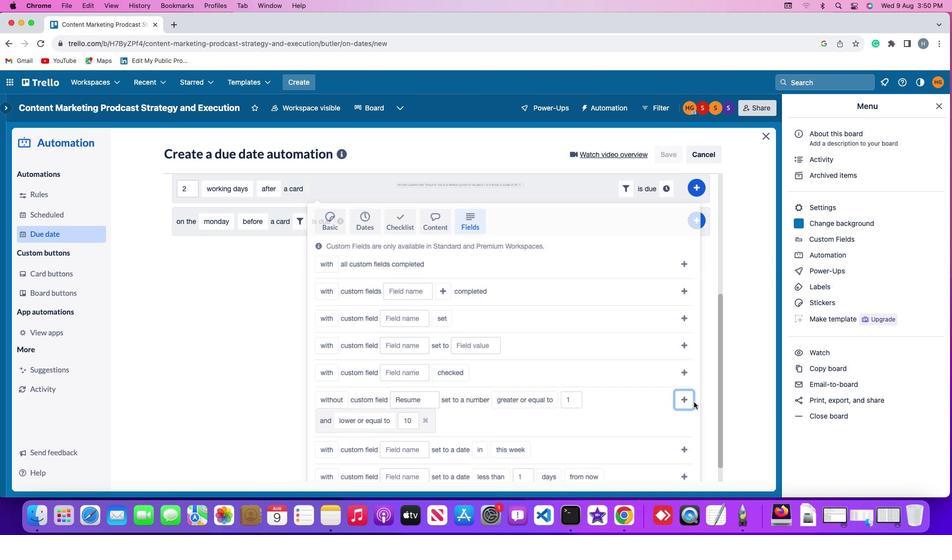 
Action: Mouse moved to (656, 391)
Screenshot: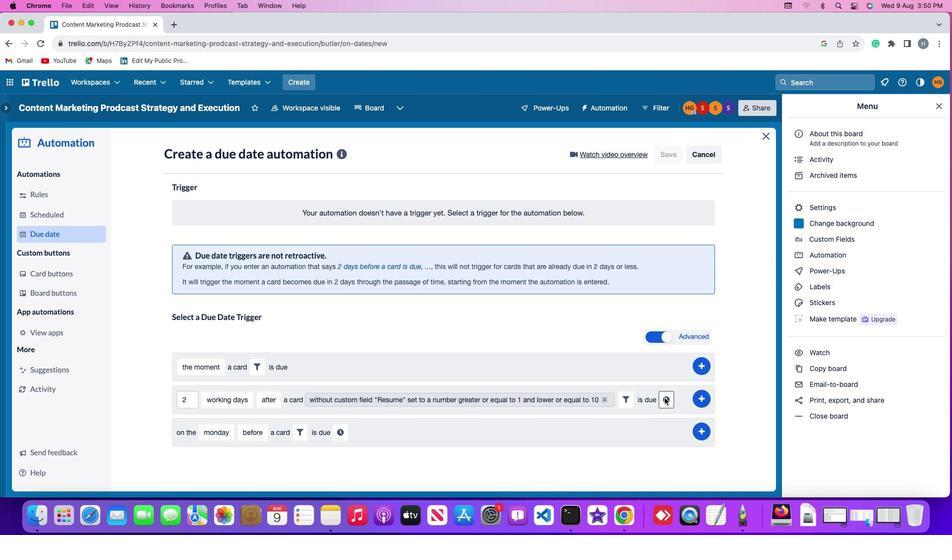 
Action: Mouse pressed left at (656, 391)
Screenshot: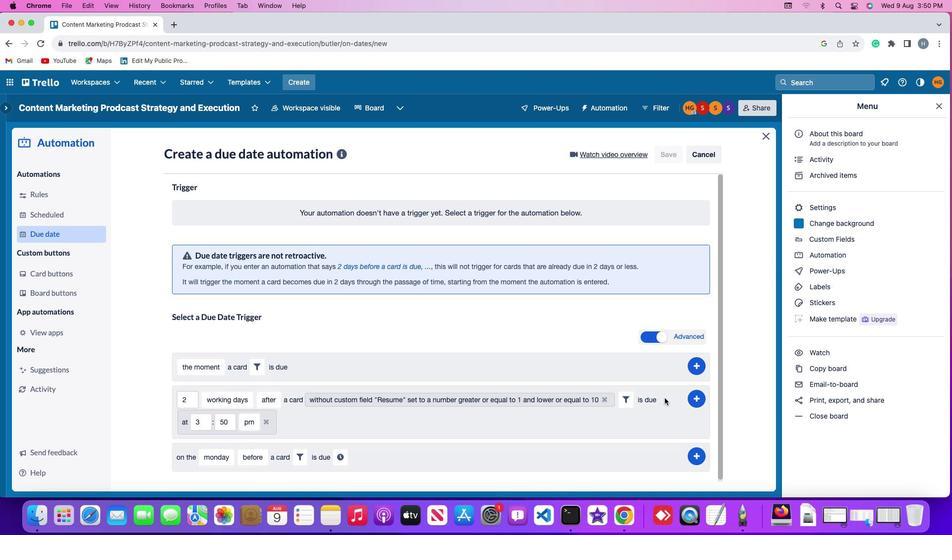 
Action: Mouse moved to (196, 417)
Screenshot: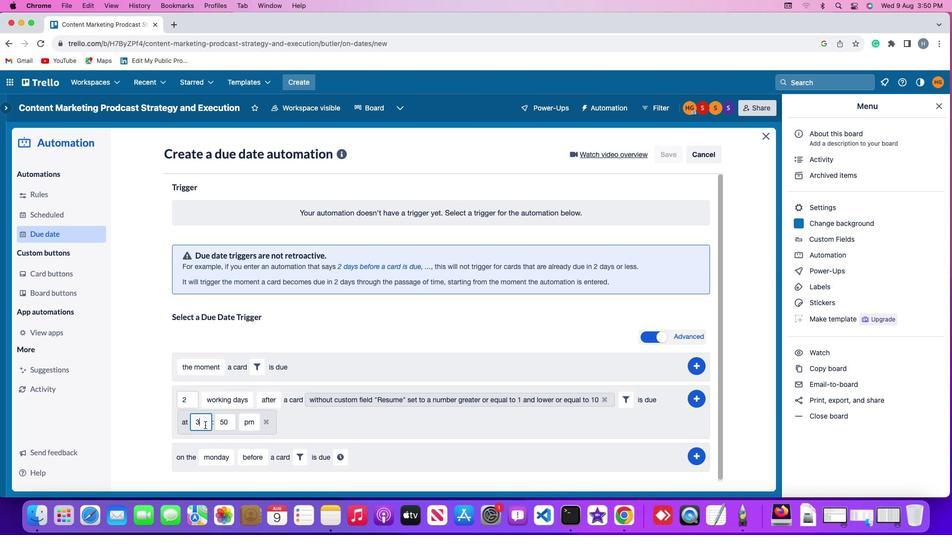 
Action: Mouse pressed left at (196, 417)
Screenshot: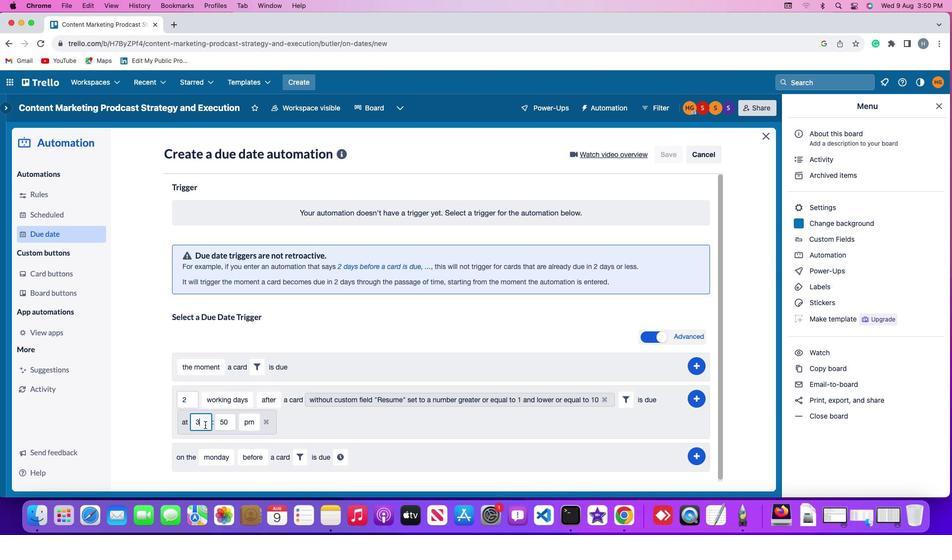 
Action: Mouse moved to (196, 416)
Screenshot: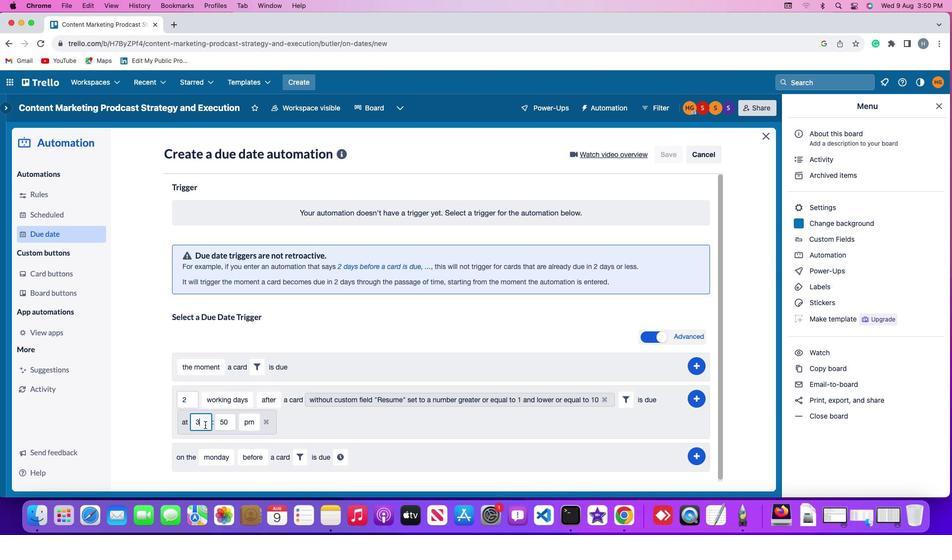 
Action: Key pressed Key.backspace
Screenshot: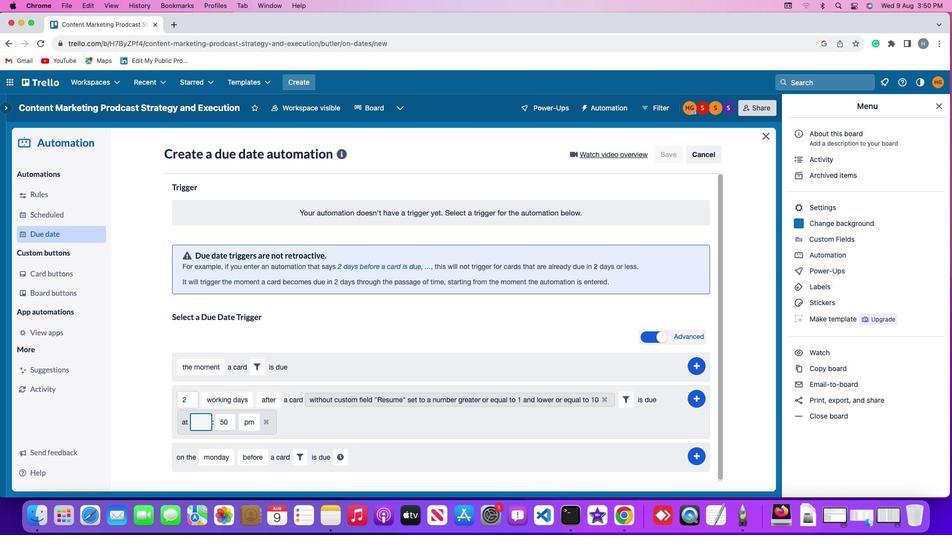 
Action: Mouse moved to (196, 416)
Screenshot: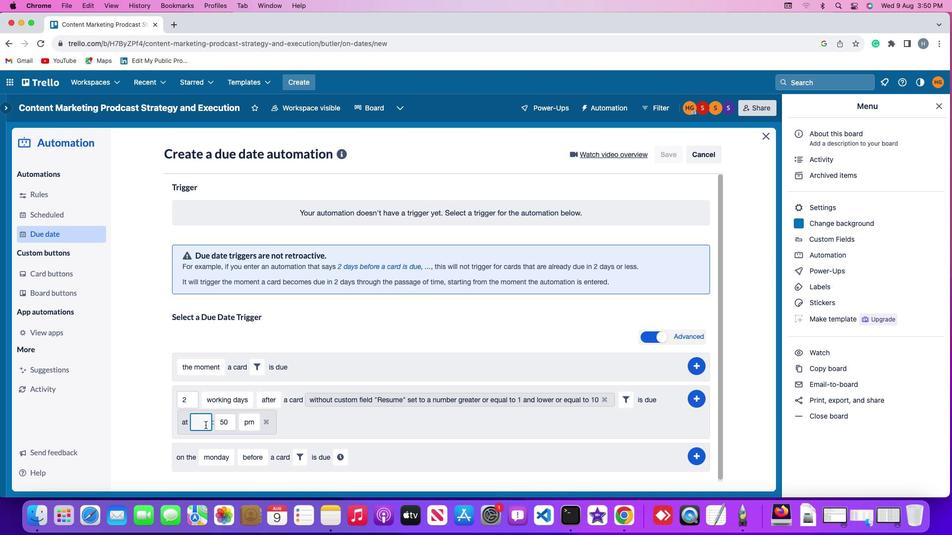 
Action: Key pressed '1''1'
Screenshot: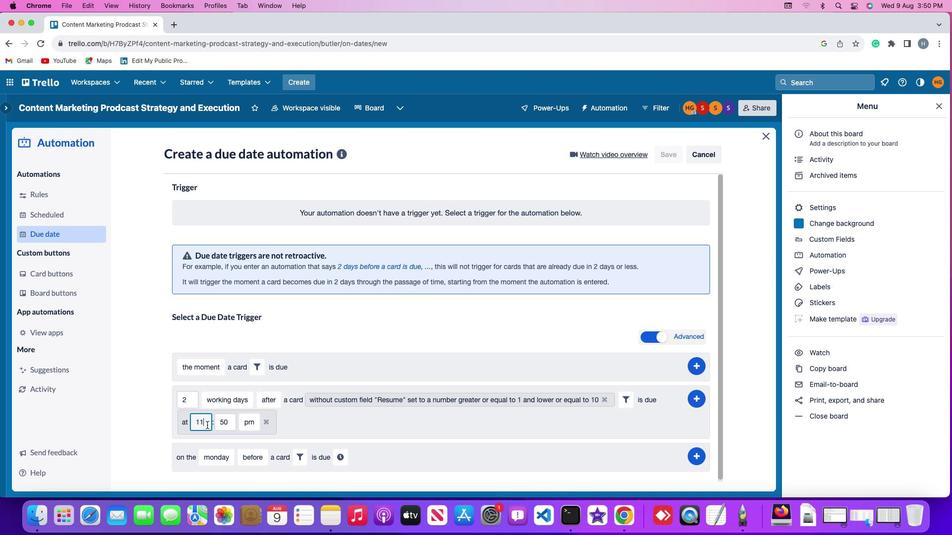 
Action: Mouse moved to (227, 415)
Screenshot: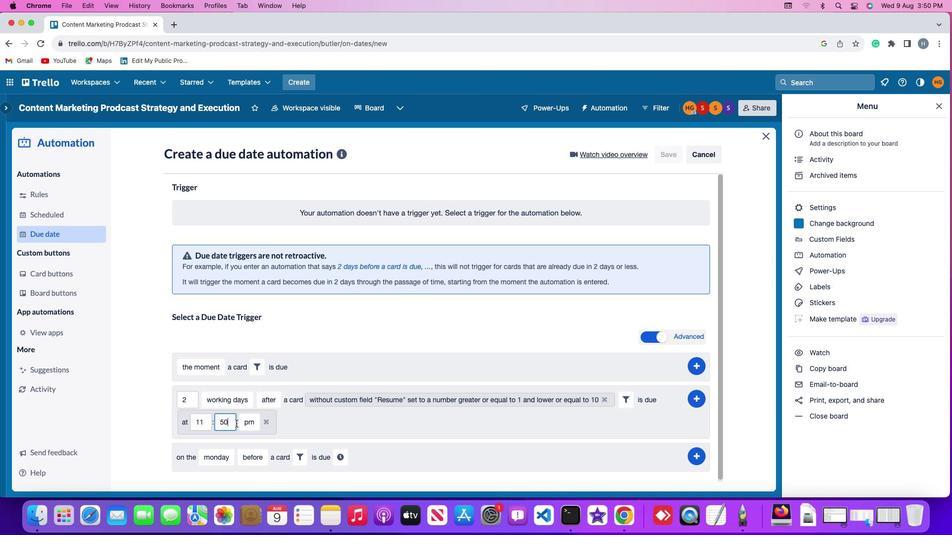 
Action: Mouse pressed left at (227, 415)
Screenshot: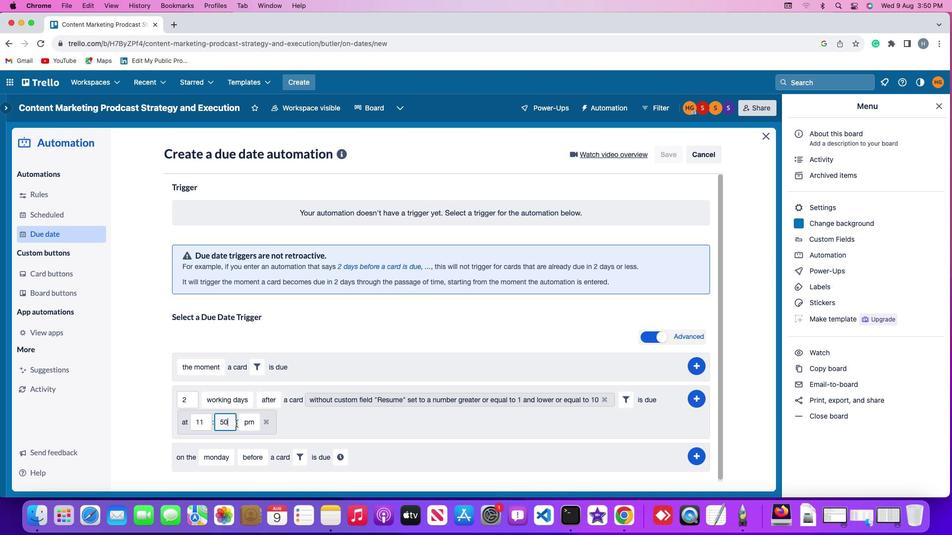 
Action: Mouse moved to (227, 415)
Screenshot: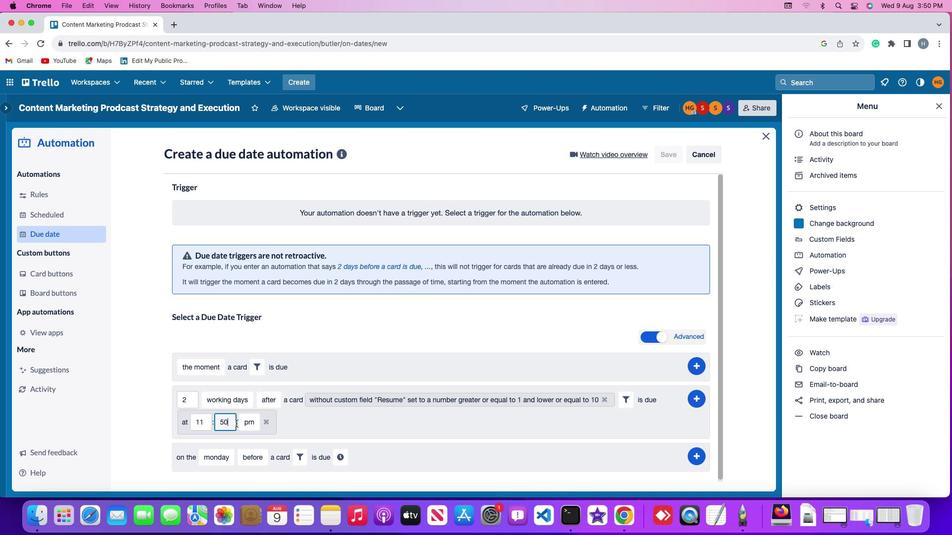 
Action: Key pressed Key.backspaceKey.backspace'0''0'
Screenshot: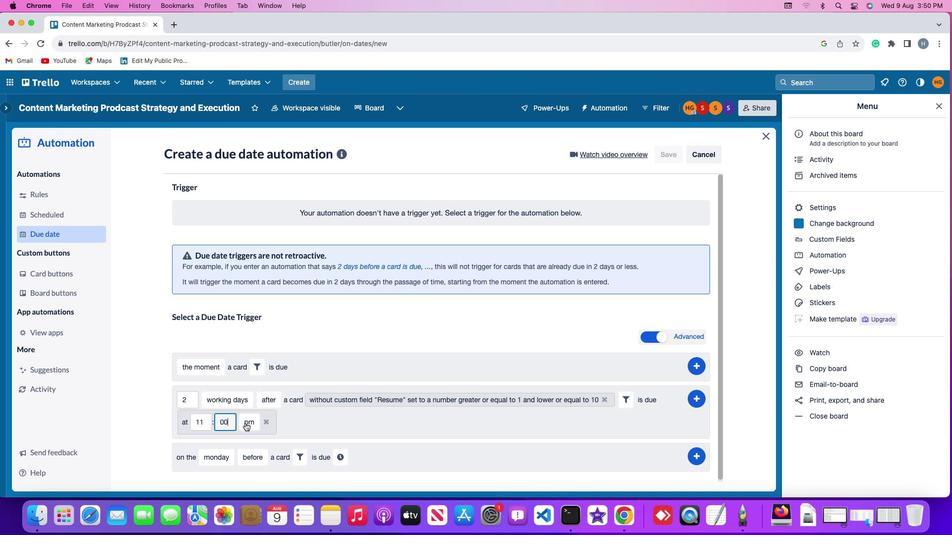 
Action: Mouse moved to (245, 414)
Screenshot: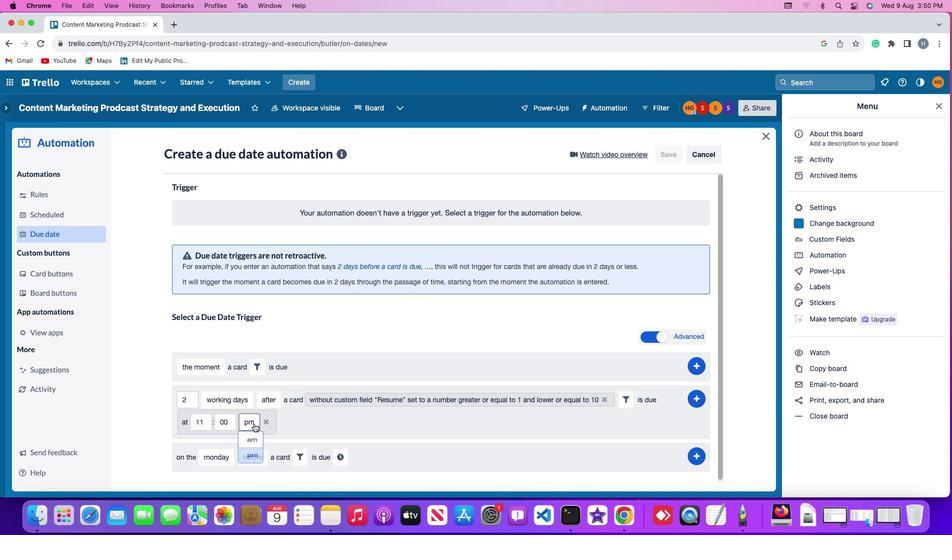 
Action: Mouse pressed left at (245, 414)
Screenshot: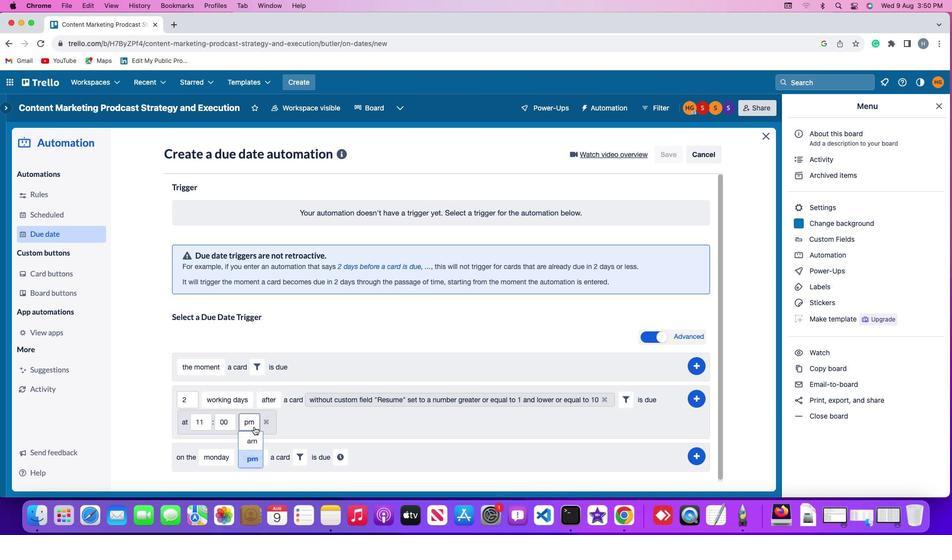 
Action: Mouse moved to (245, 430)
Screenshot: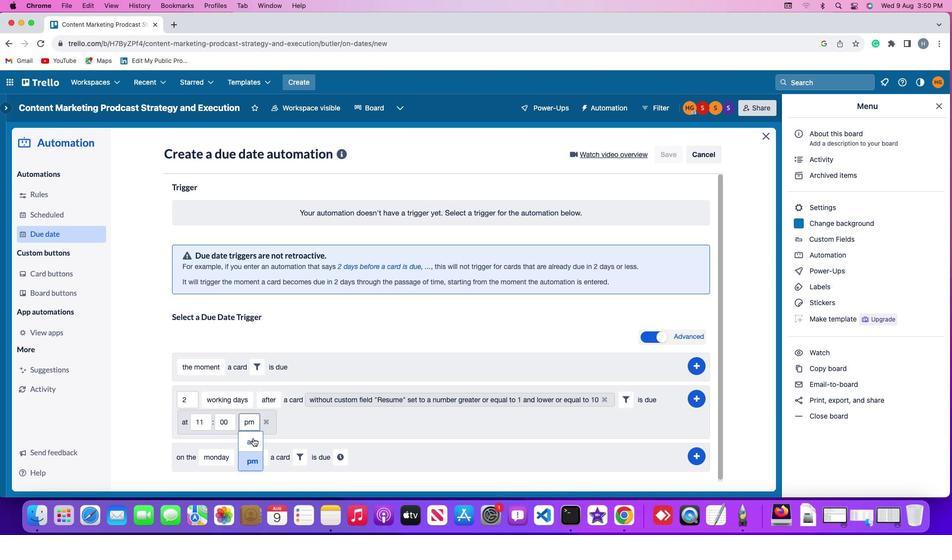 
Action: Mouse pressed left at (245, 430)
Screenshot: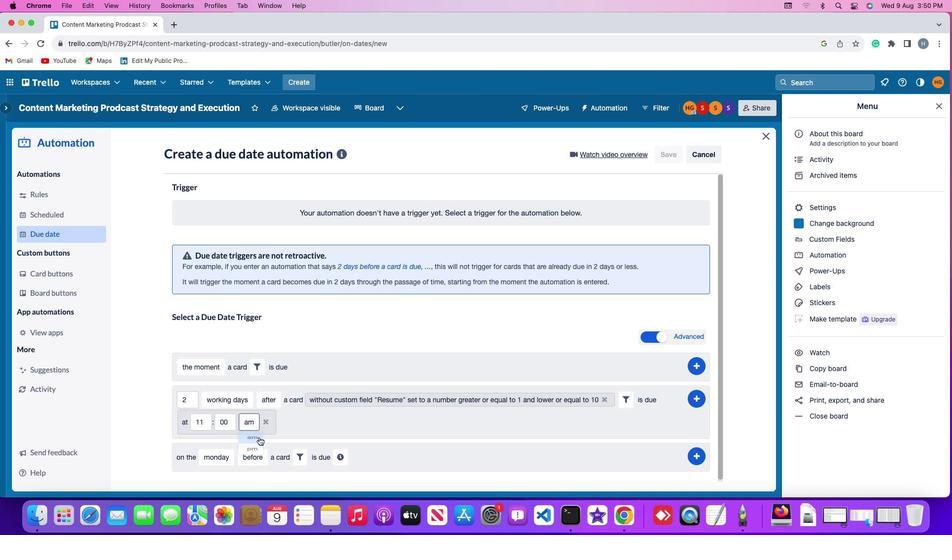 
Action: Mouse moved to (686, 389)
Screenshot: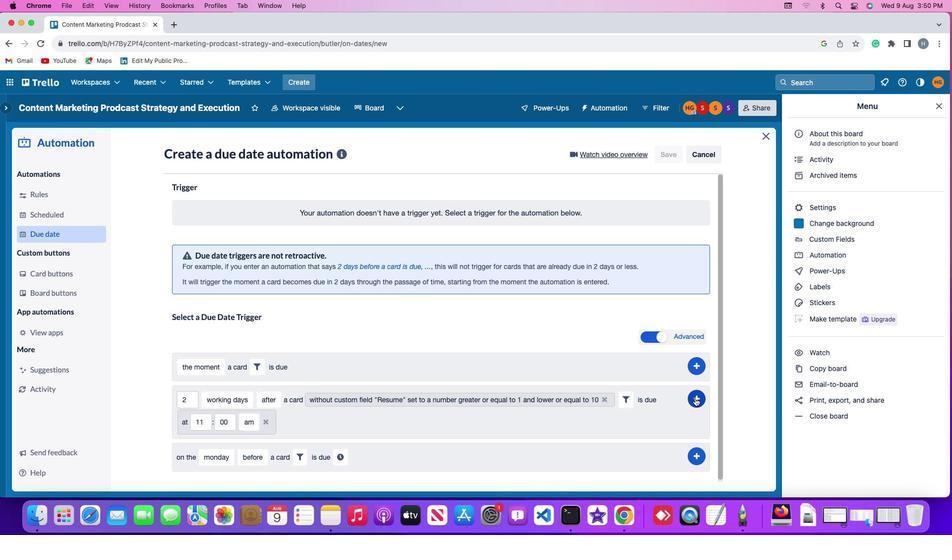 
Action: Mouse pressed left at (686, 389)
Screenshot: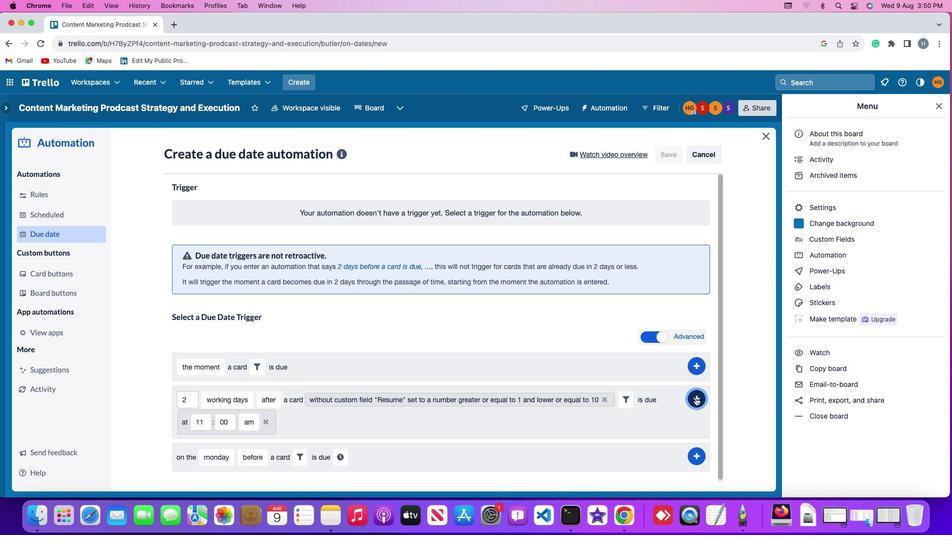 
Action: Mouse moved to (730, 321)
Screenshot: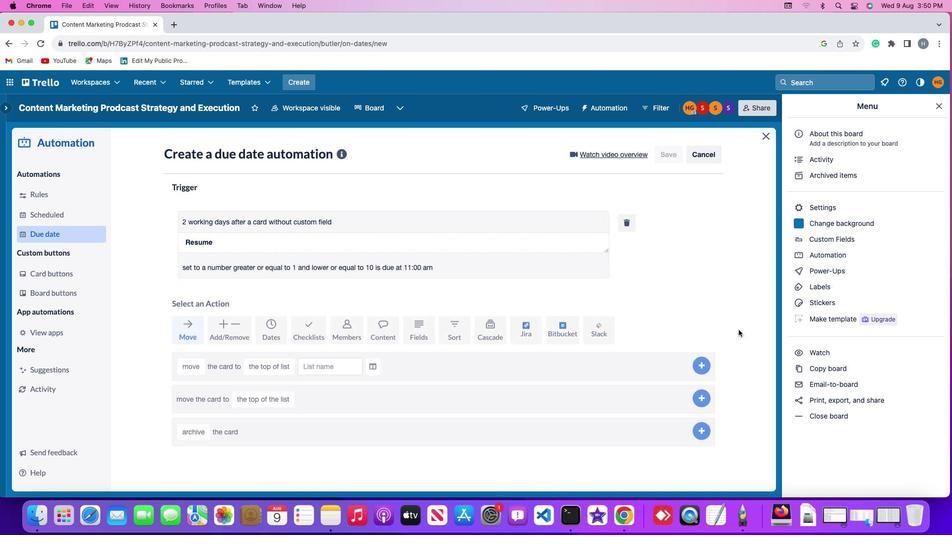 
